 Task: Find connections with filter location Oberhausen with filter topic #Investingwith filter profile language Potuguese with filter current company Medline Industries, LP with filter school Kaziranga University with filter industry Sheet Music Publishing with filter service category Wealth Management with filter keywords title C-Level or C-Suite.
Action: Mouse moved to (504, 84)
Screenshot: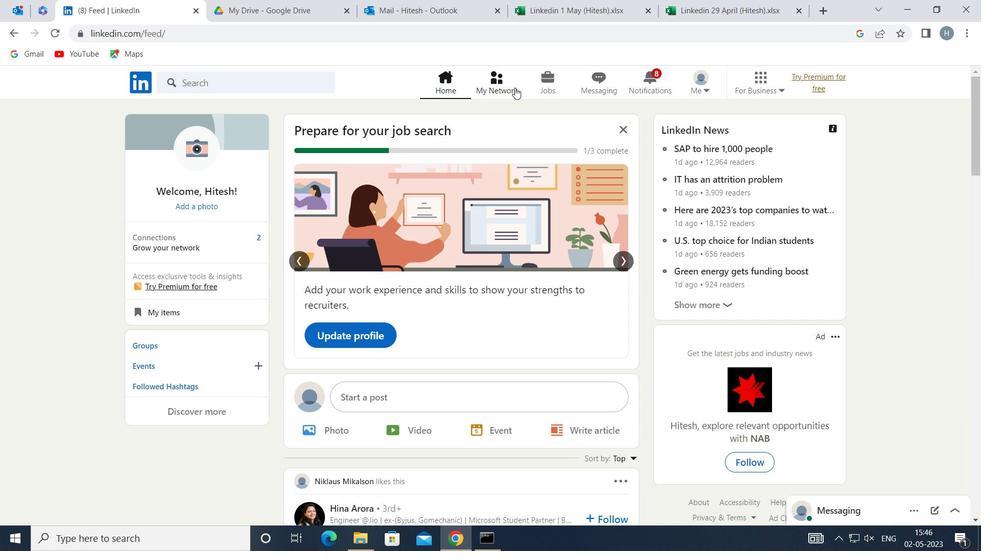
Action: Mouse pressed left at (504, 84)
Screenshot: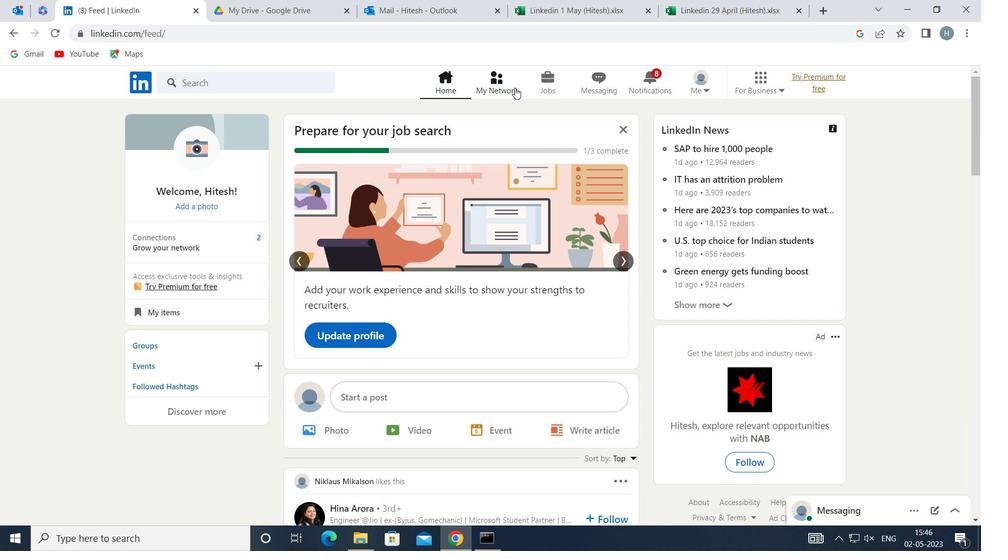 
Action: Mouse moved to (292, 150)
Screenshot: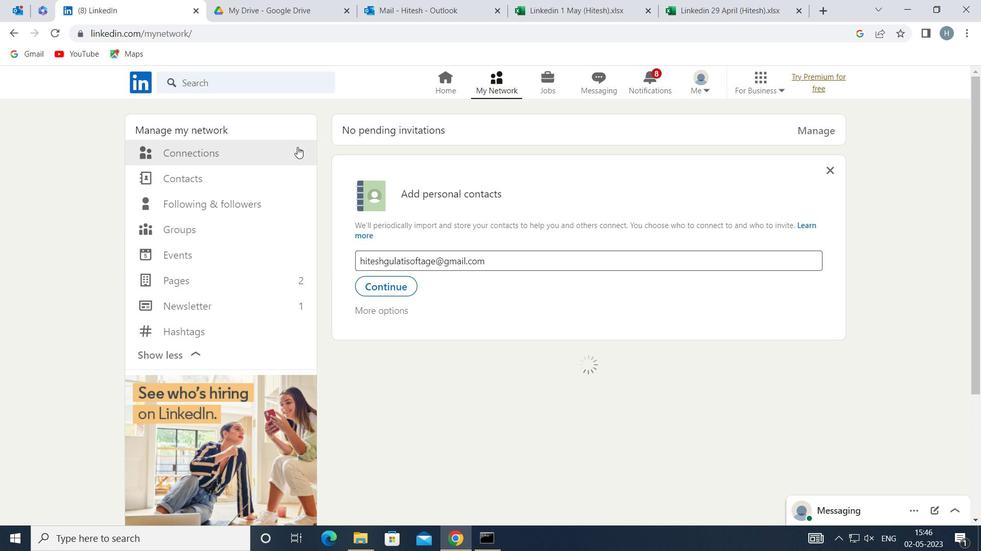 
Action: Mouse pressed left at (292, 150)
Screenshot: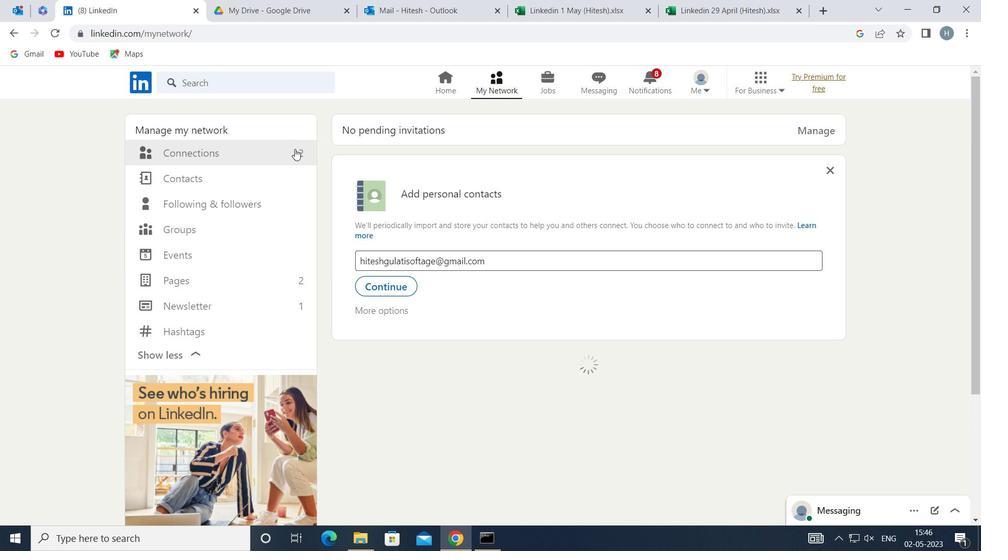 
Action: Mouse moved to (609, 152)
Screenshot: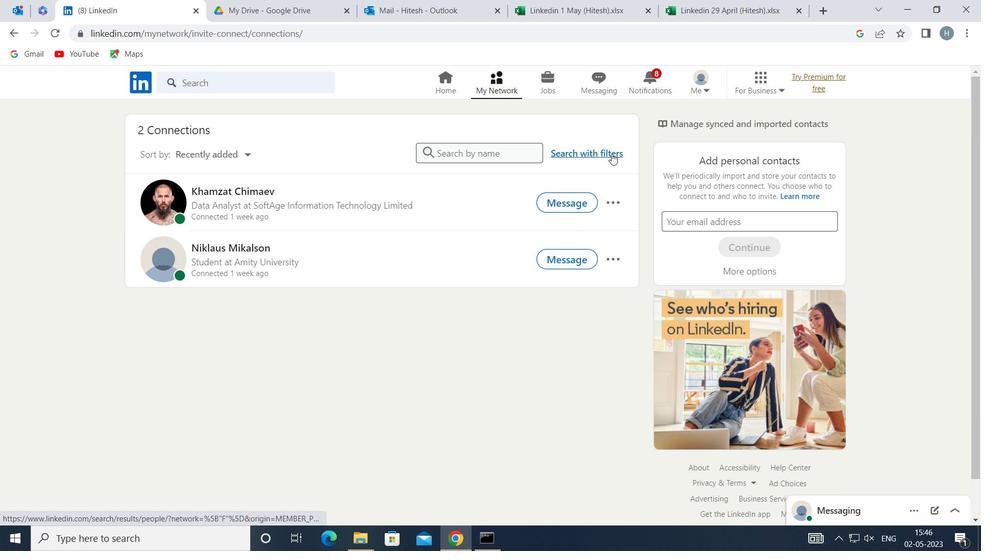 
Action: Mouse pressed left at (609, 152)
Screenshot: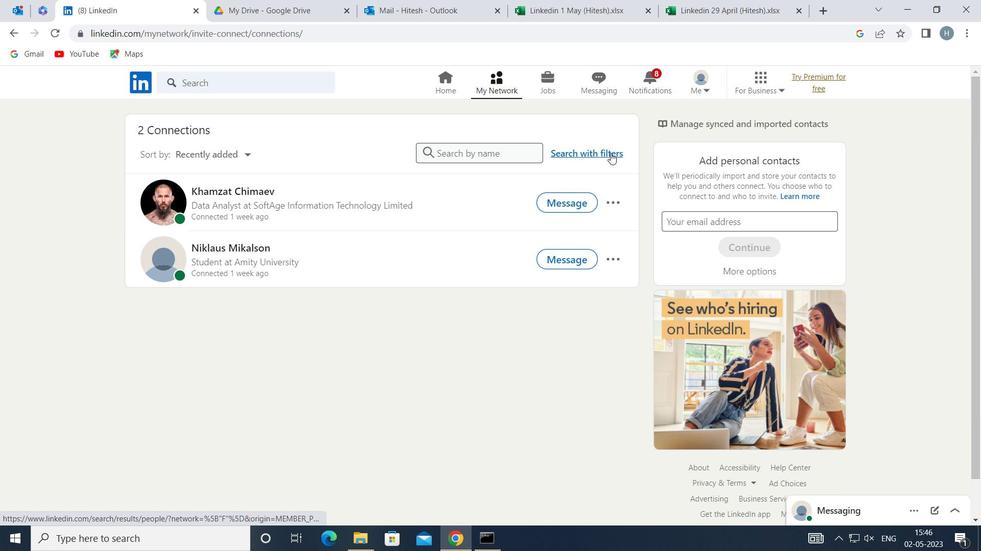 
Action: Mouse moved to (543, 119)
Screenshot: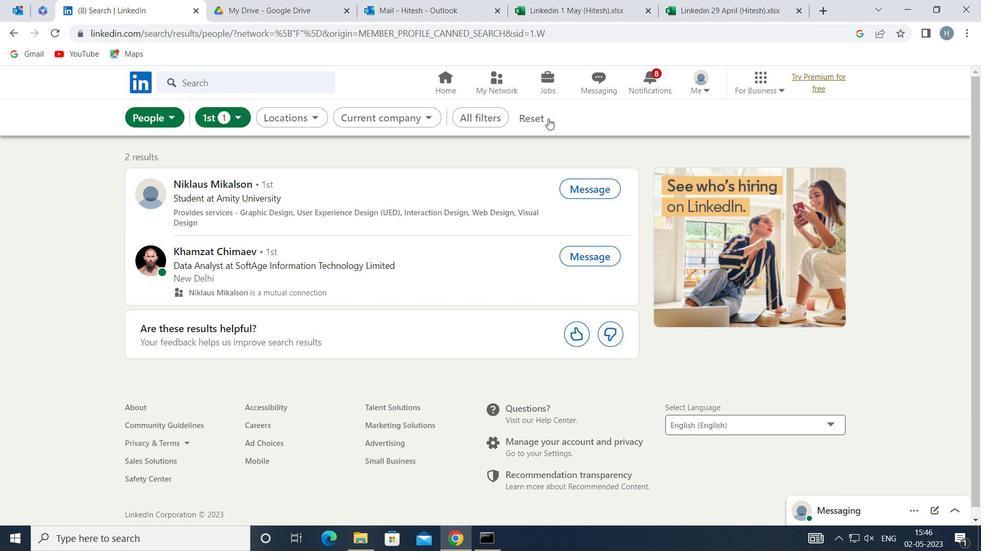 
Action: Mouse pressed left at (543, 119)
Screenshot: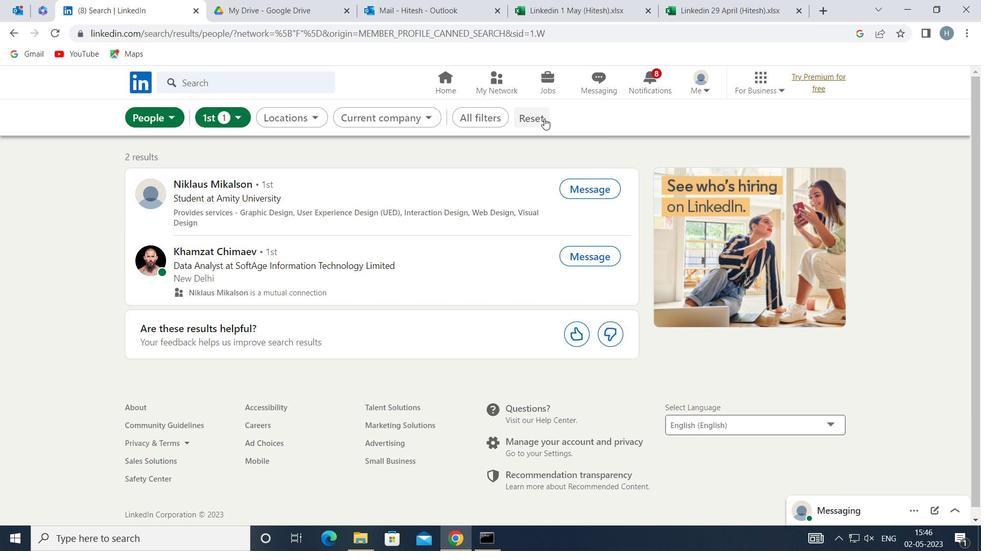 
Action: Mouse moved to (522, 115)
Screenshot: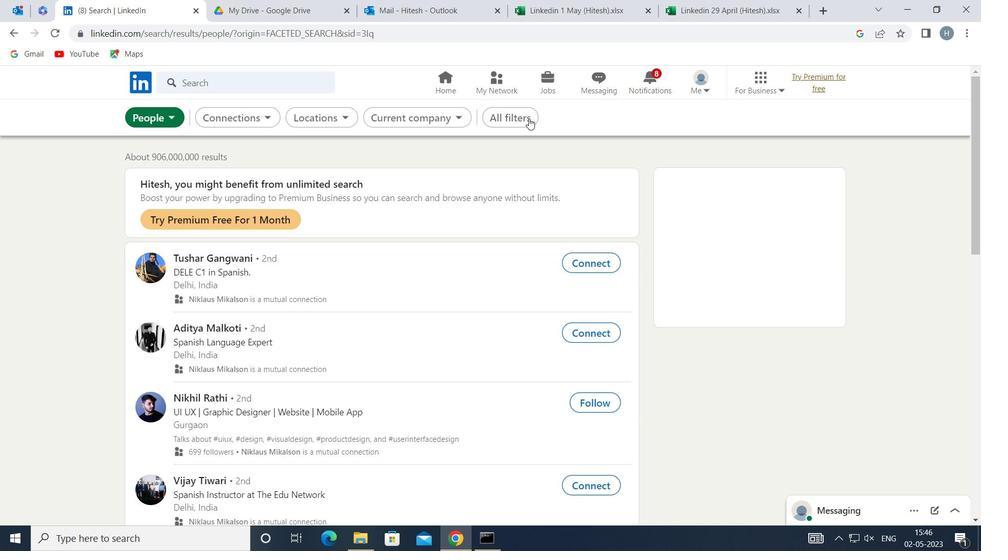 
Action: Mouse pressed left at (522, 115)
Screenshot: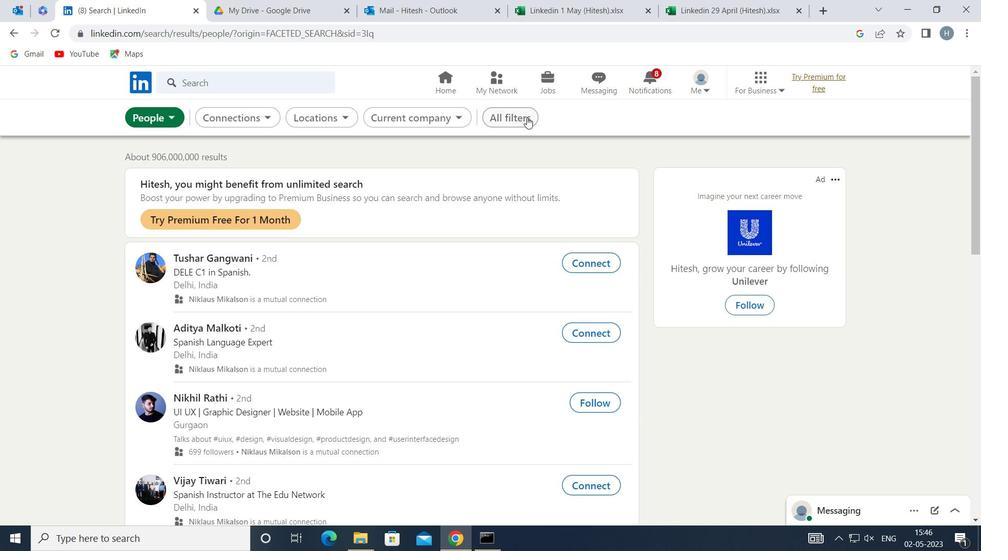 
Action: Mouse moved to (757, 218)
Screenshot: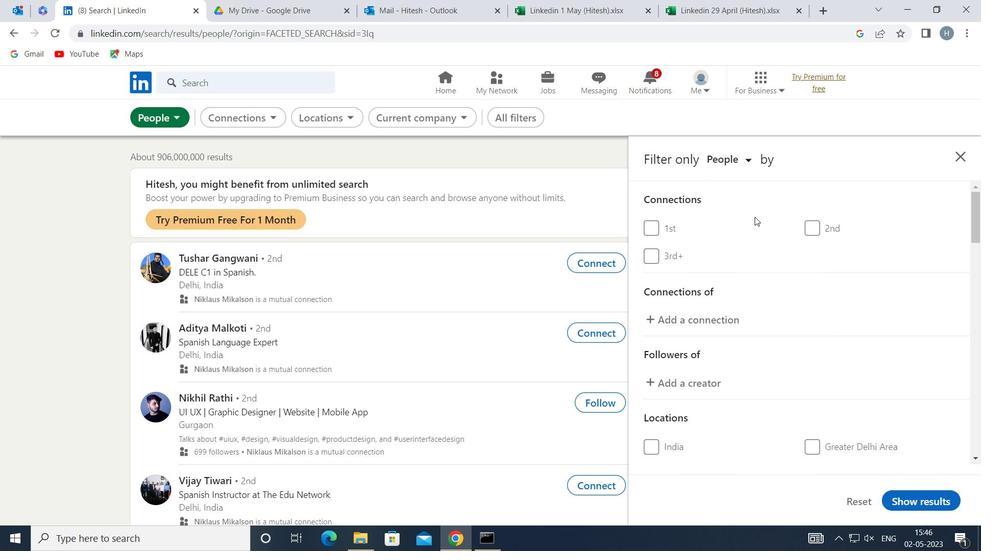 
Action: Mouse scrolled (757, 217) with delta (0, 0)
Screenshot: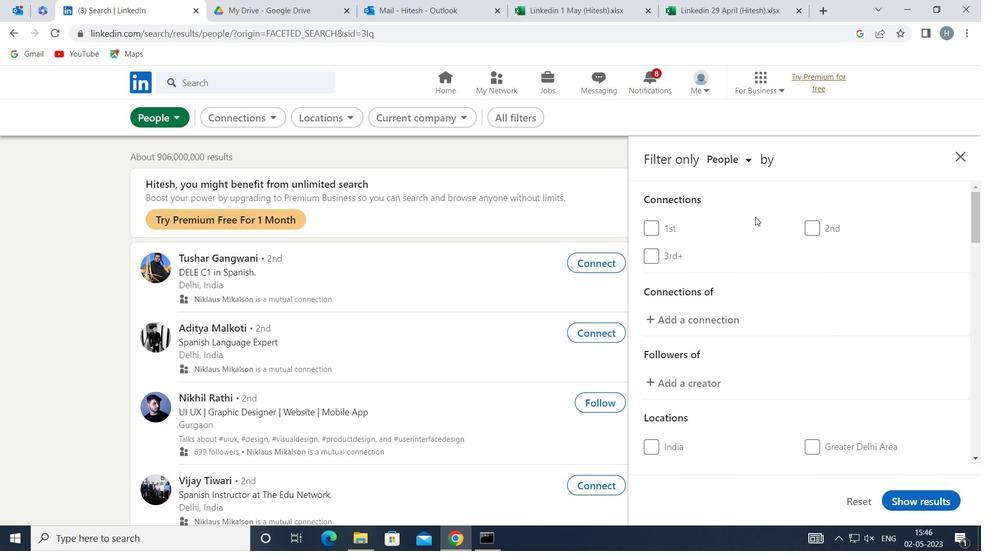 
Action: Mouse scrolled (757, 217) with delta (0, 0)
Screenshot: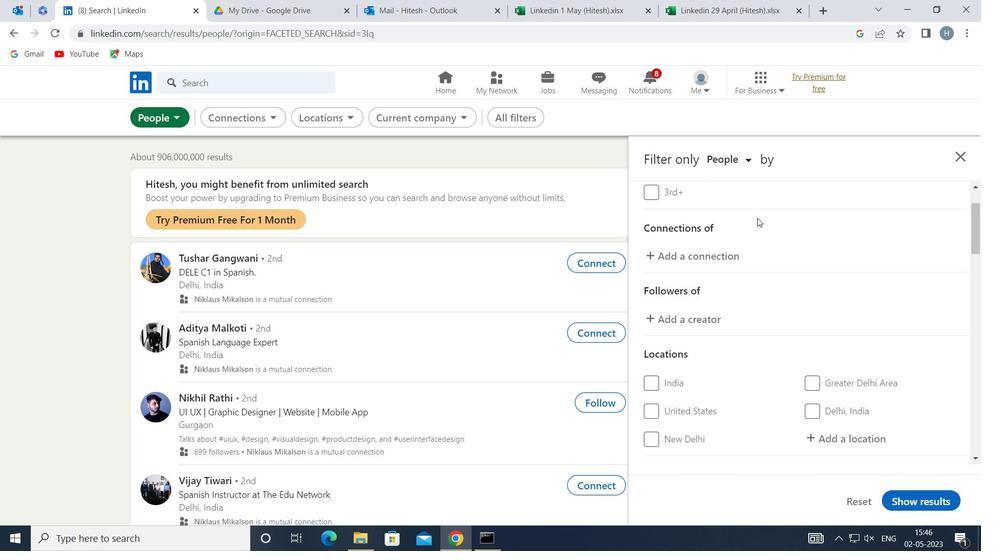 
Action: Mouse moved to (757, 220)
Screenshot: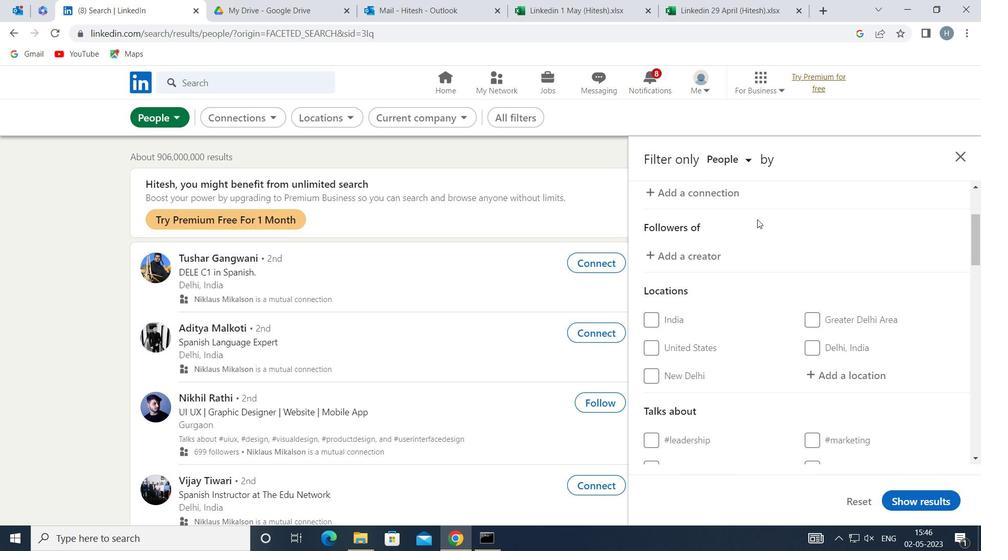 
Action: Mouse scrolled (757, 220) with delta (0, 0)
Screenshot: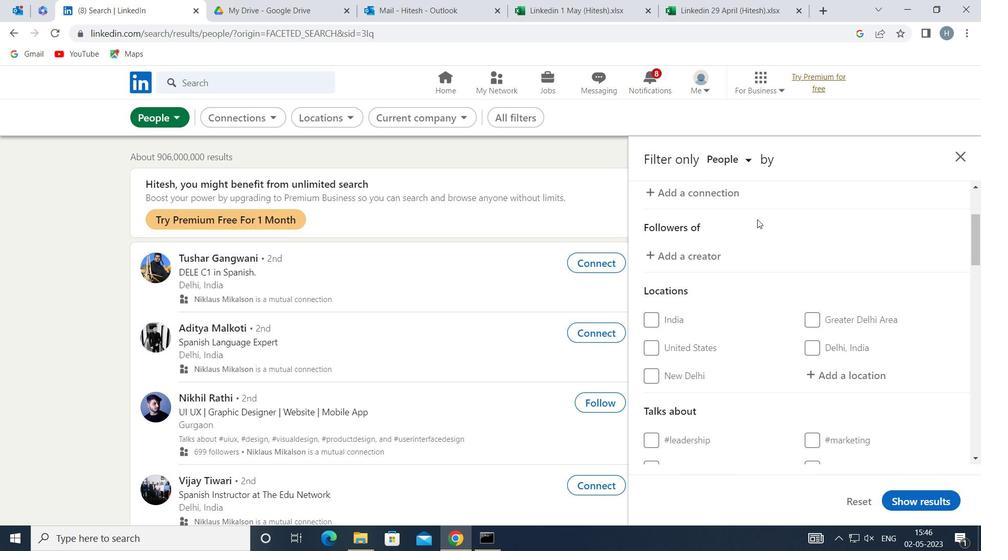 
Action: Mouse moved to (837, 313)
Screenshot: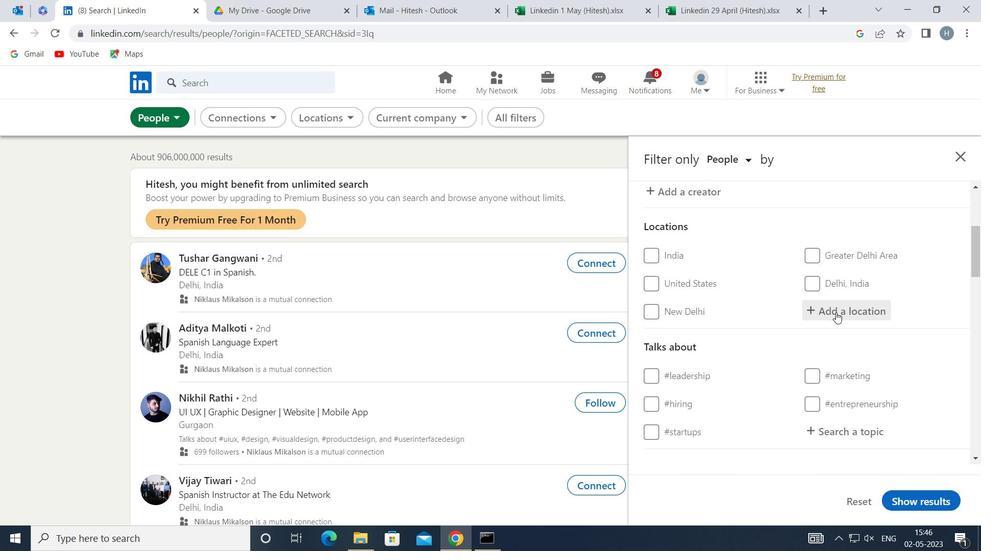 
Action: Mouse pressed left at (837, 313)
Screenshot: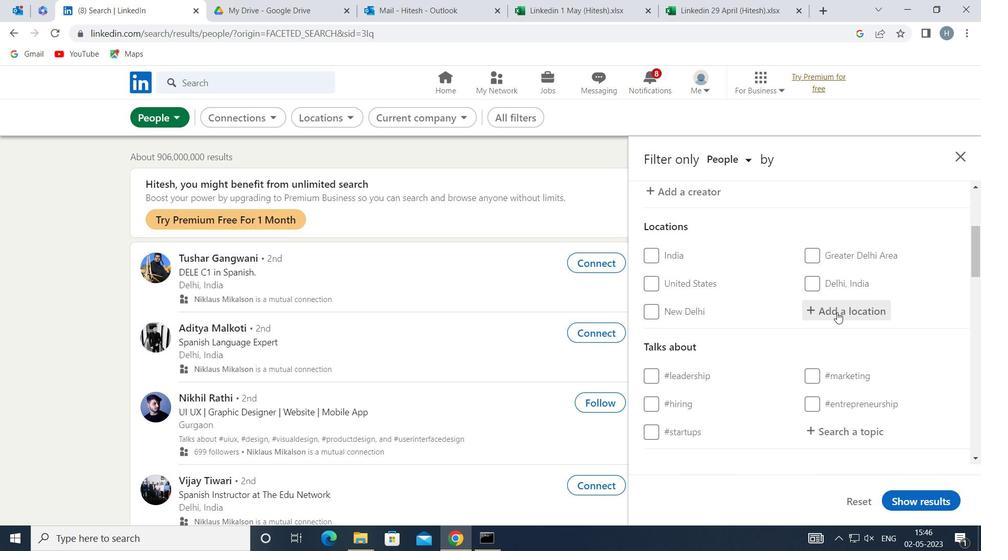 
Action: Mouse moved to (838, 313)
Screenshot: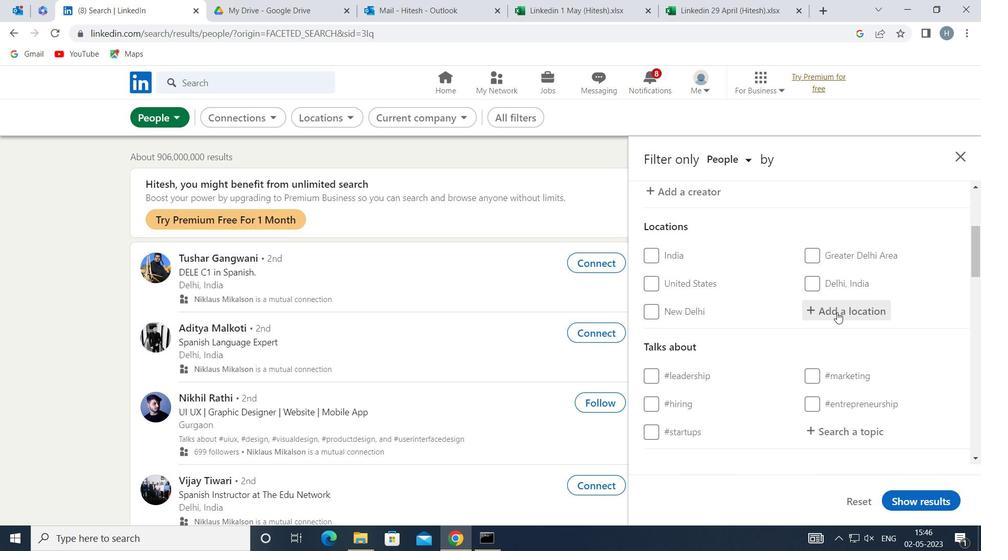 
Action: Key pressed <Key.shift>OBERHAUSEN<Key.enter>
Screenshot: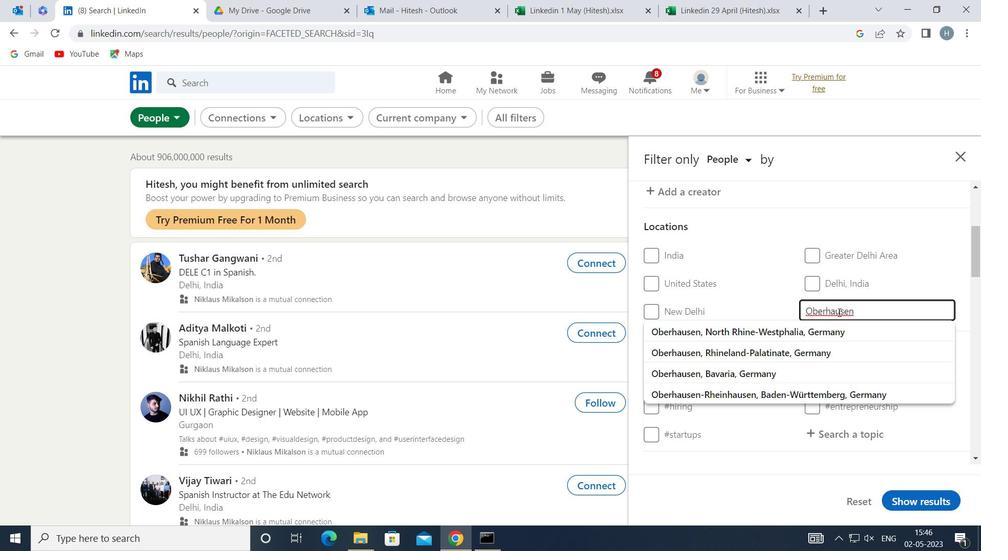 
Action: Mouse moved to (863, 333)
Screenshot: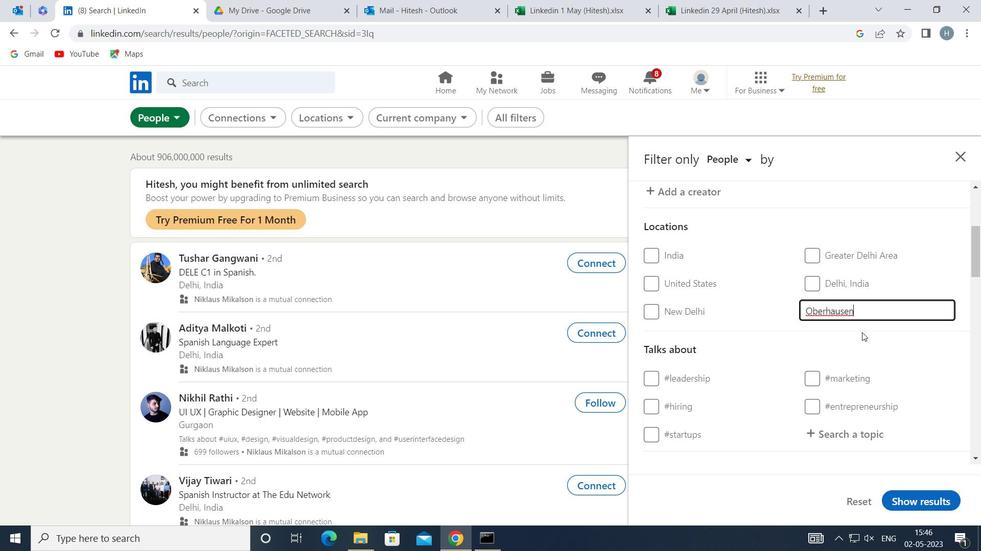 
Action: Mouse scrolled (863, 332) with delta (0, 0)
Screenshot: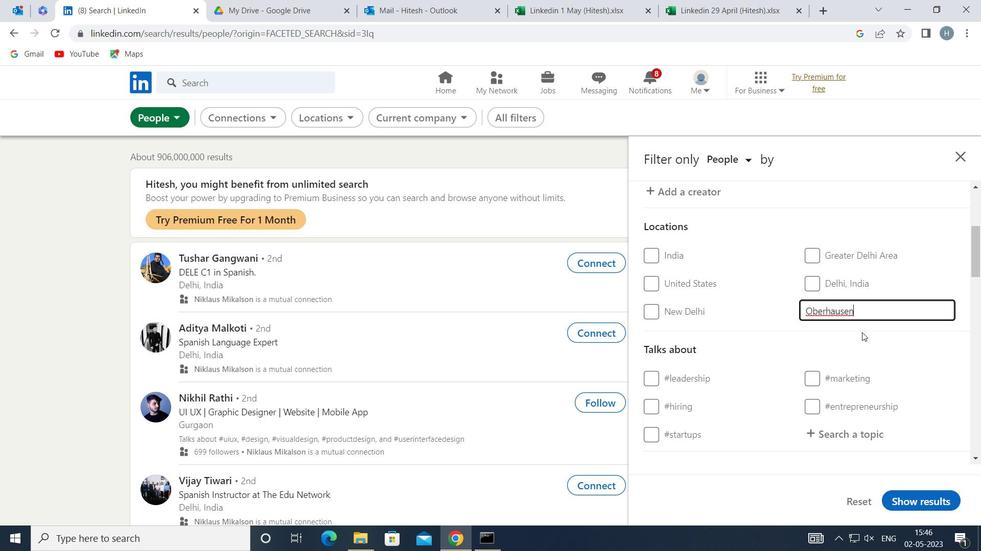 
Action: Mouse moved to (853, 367)
Screenshot: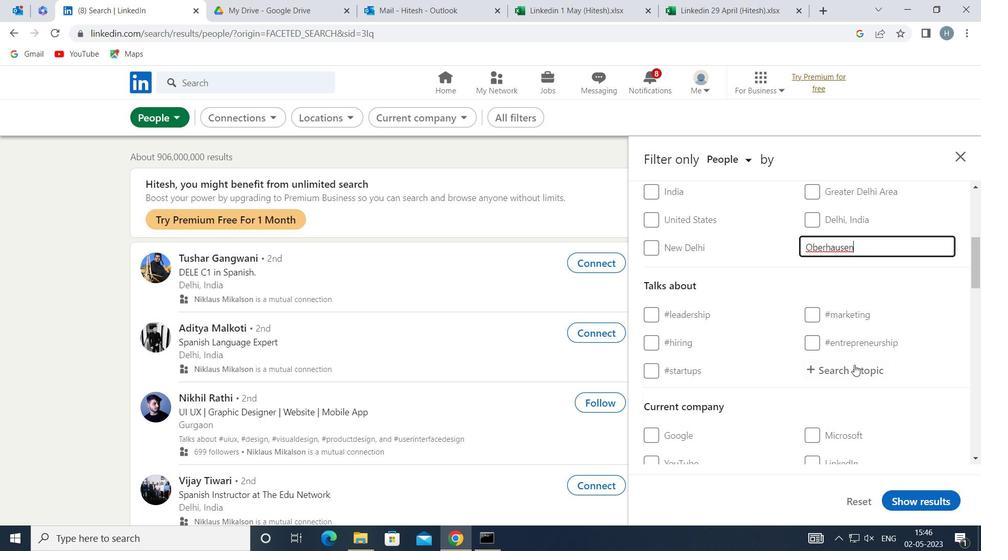 
Action: Mouse pressed left at (853, 367)
Screenshot: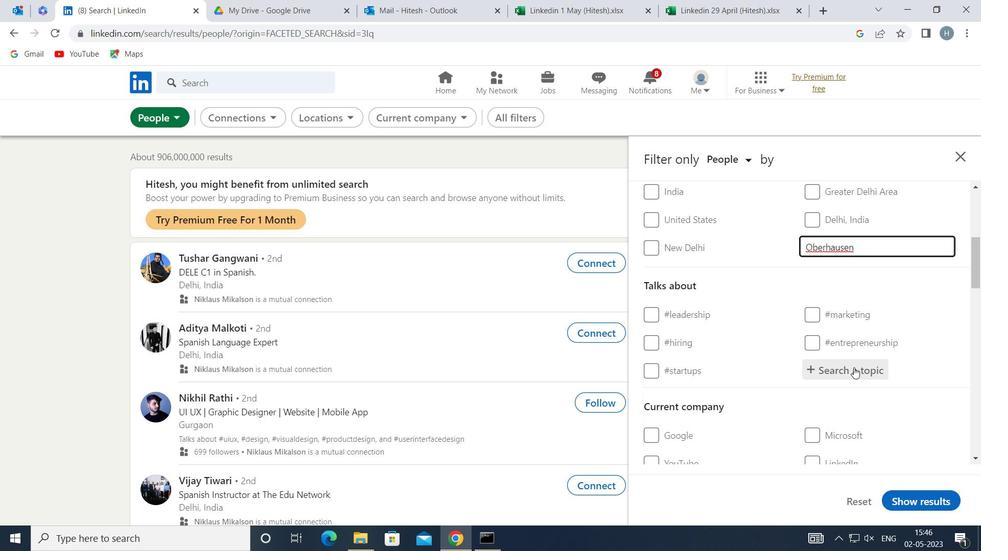 
Action: Key pressed <Key.shift>INVESTING
Screenshot: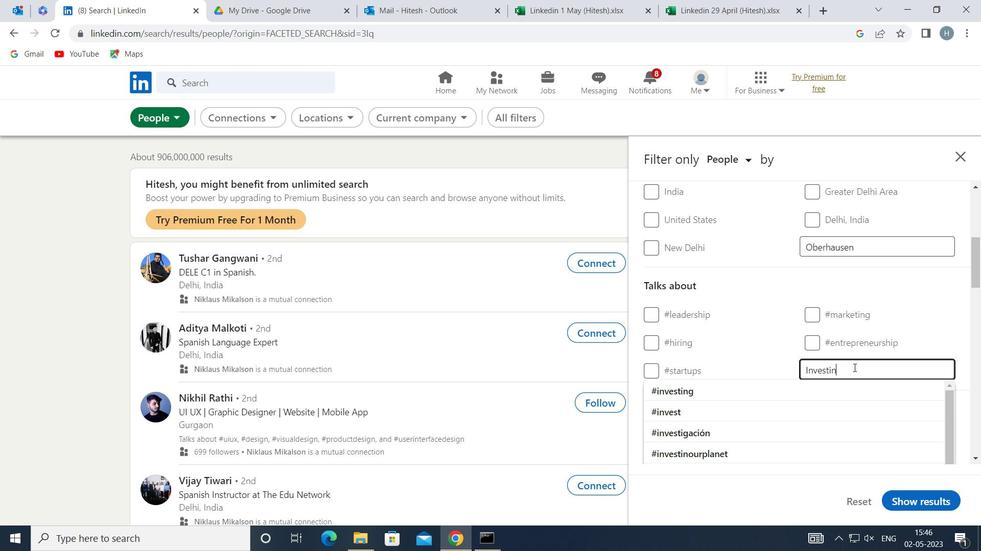 
Action: Mouse moved to (813, 391)
Screenshot: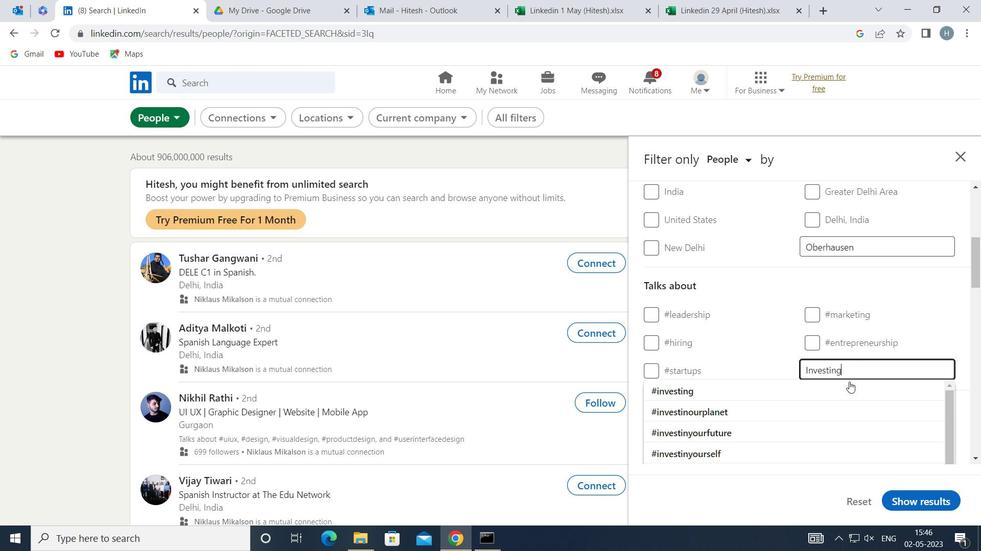 
Action: Mouse pressed left at (813, 391)
Screenshot: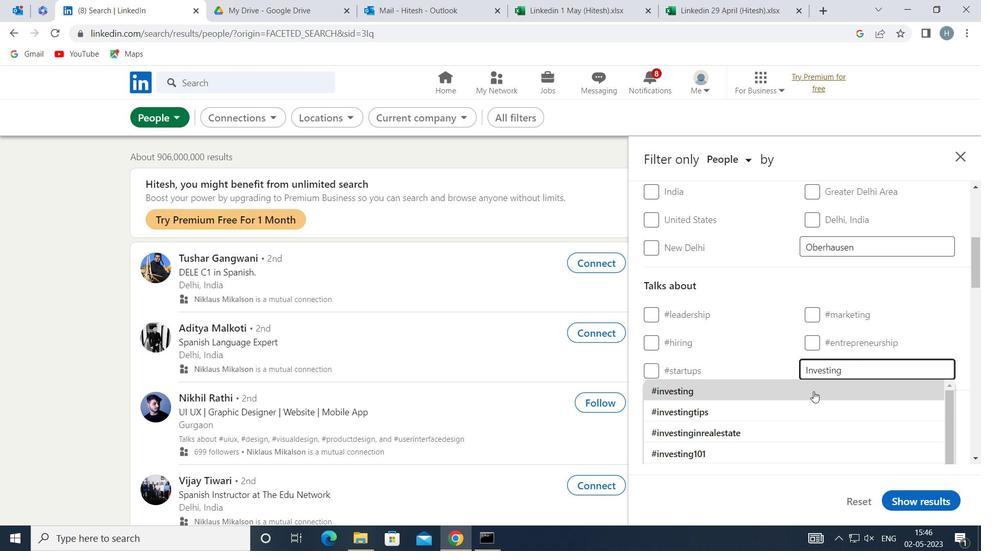 
Action: Mouse moved to (805, 383)
Screenshot: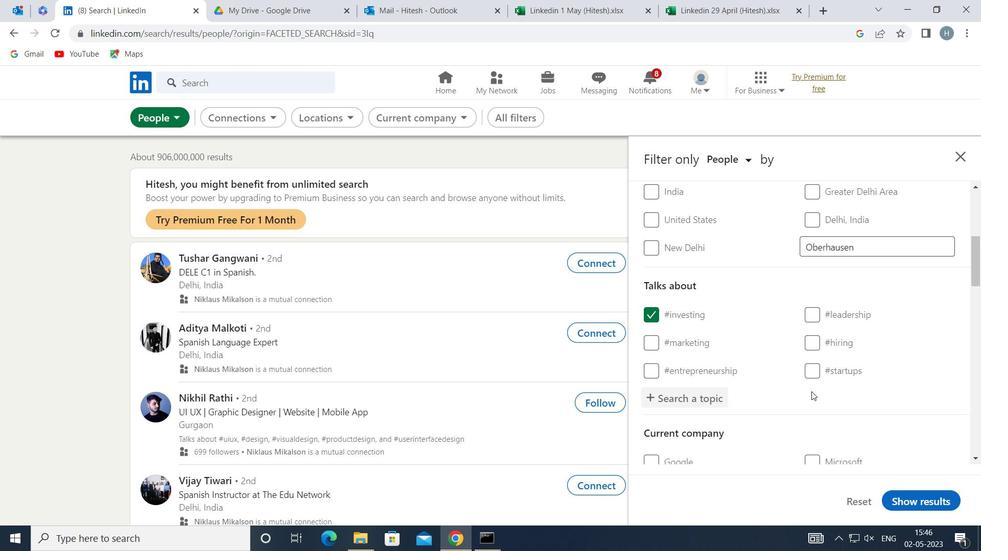 
Action: Mouse scrolled (805, 382) with delta (0, 0)
Screenshot: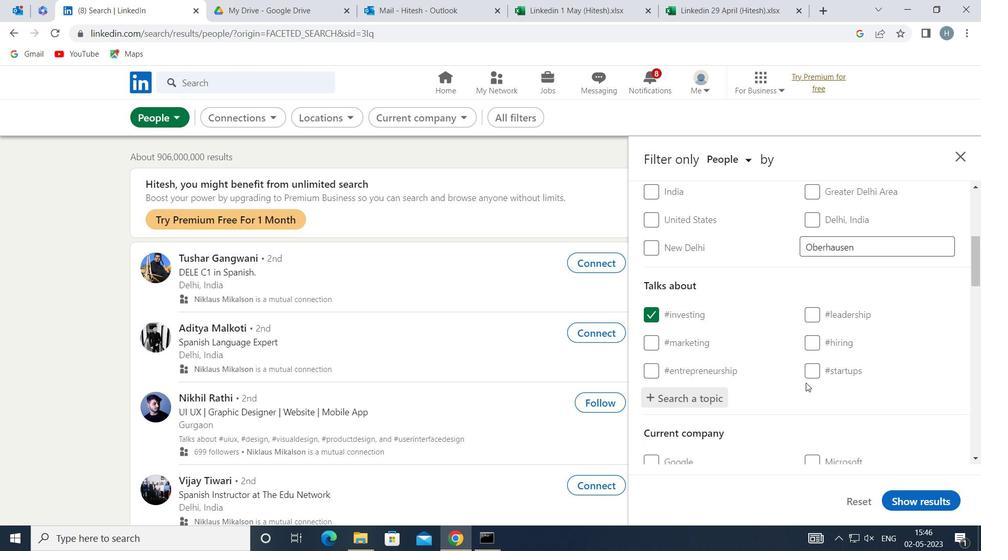 
Action: Mouse moved to (805, 383)
Screenshot: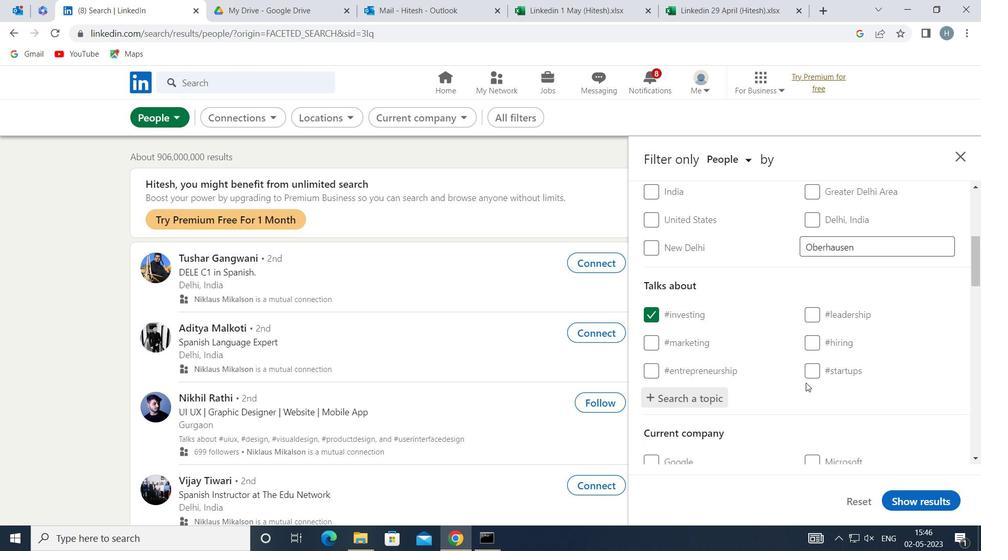 
Action: Mouse scrolled (805, 382) with delta (0, 0)
Screenshot: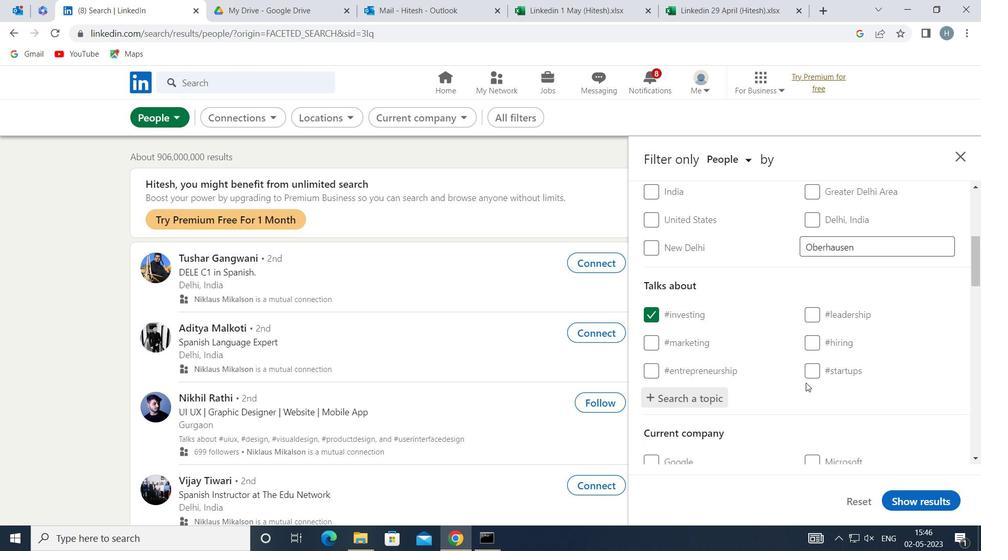 
Action: Mouse moved to (806, 370)
Screenshot: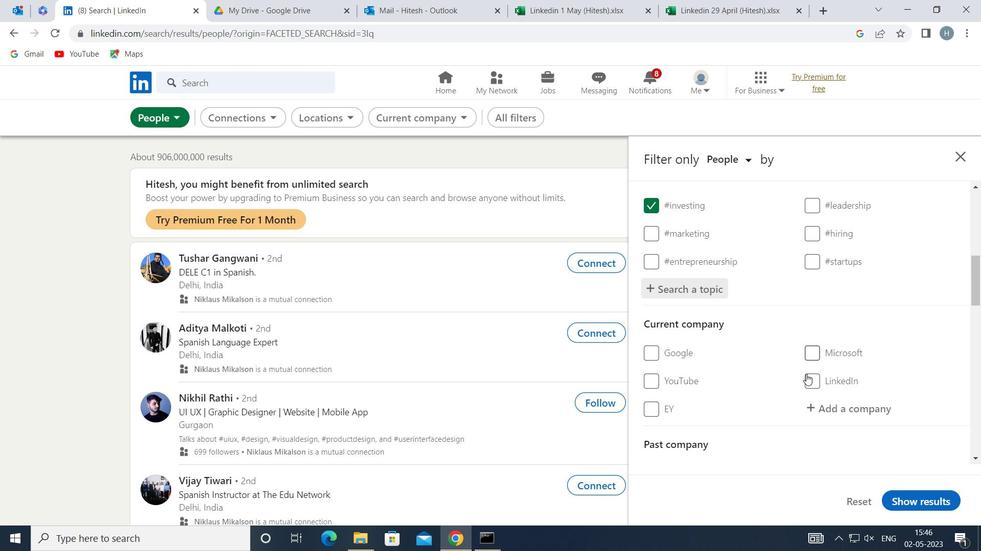 
Action: Mouse scrolled (806, 370) with delta (0, 0)
Screenshot: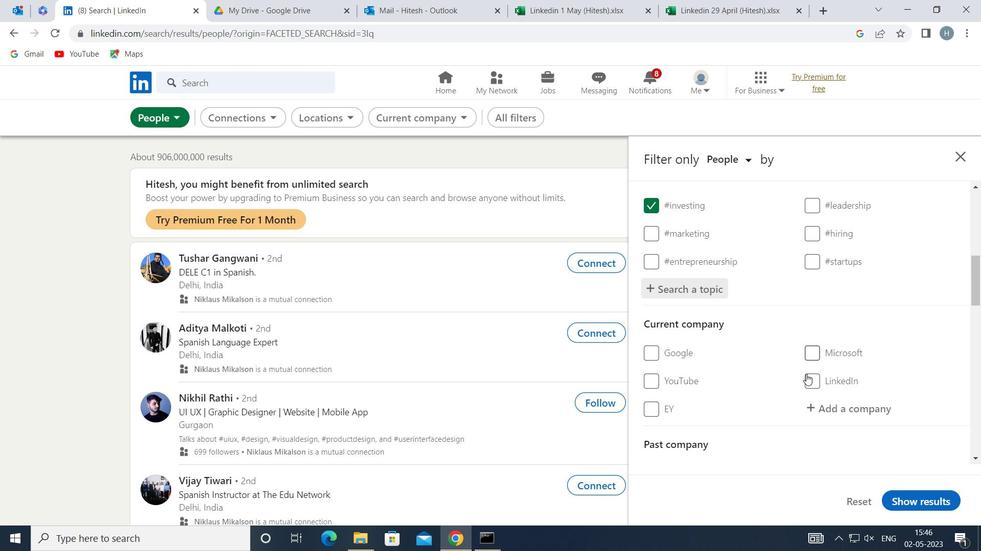 
Action: Mouse moved to (804, 366)
Screenshot: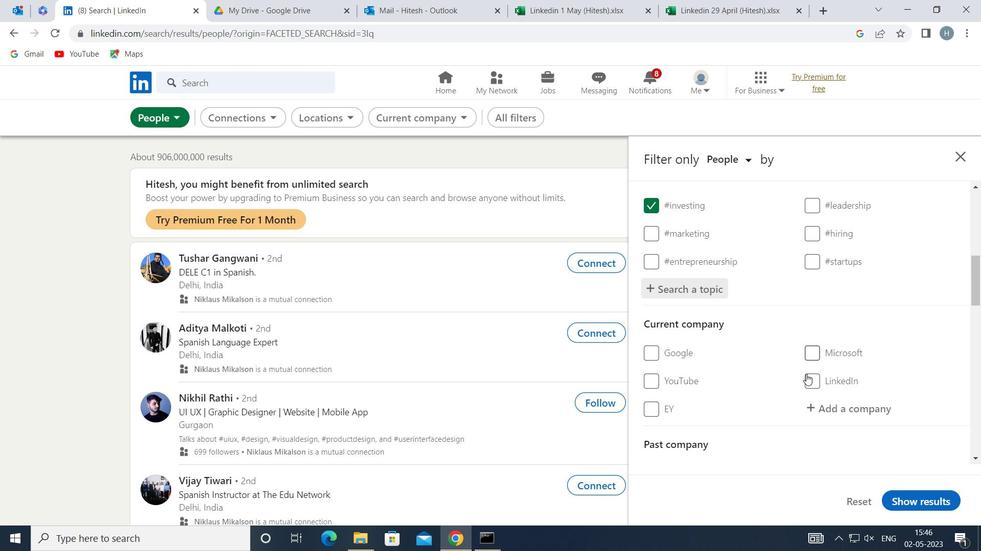 
Action: Mouse scrolled (804, 366) with delta (0, 0)
Screenshot: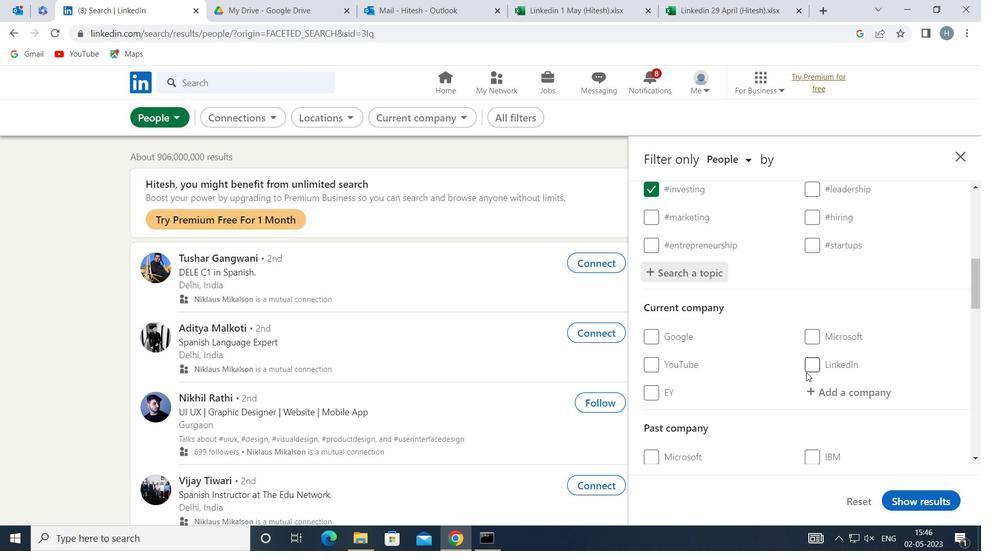 
Action: Mouse moved to (787, 360)
Screenshot: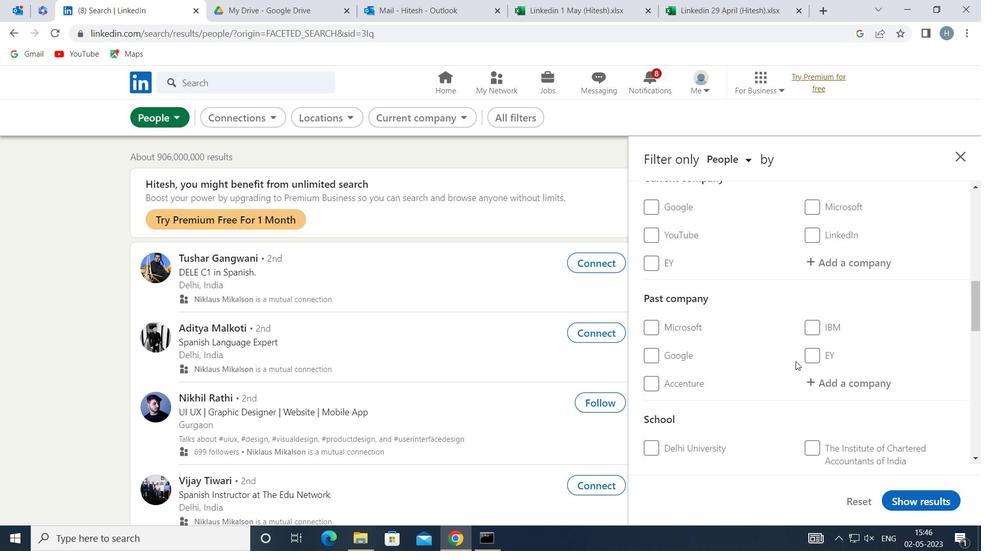 
Action: Mouse scrolled (787, 359) with delta (0, 0)
Screenshot: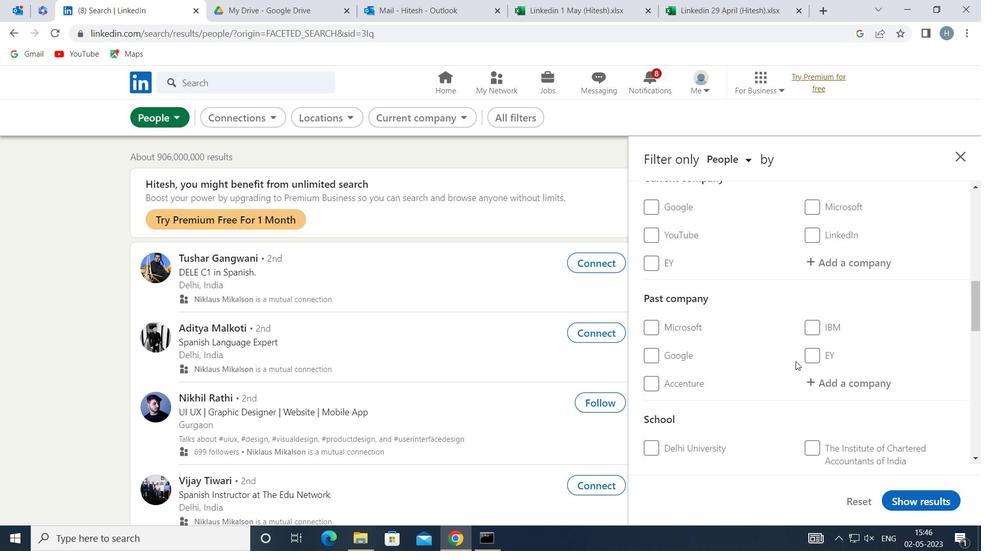 
Action: Mouse moved to (785, 360)
Screenshot: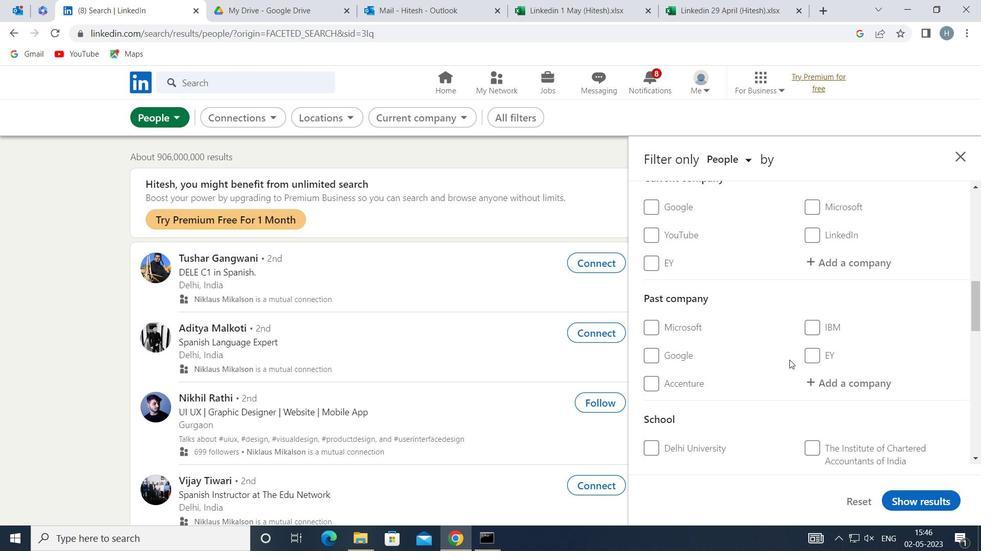 
Action: Mouse scrolled (785, 359) with delta (0, 0)
Screenshot: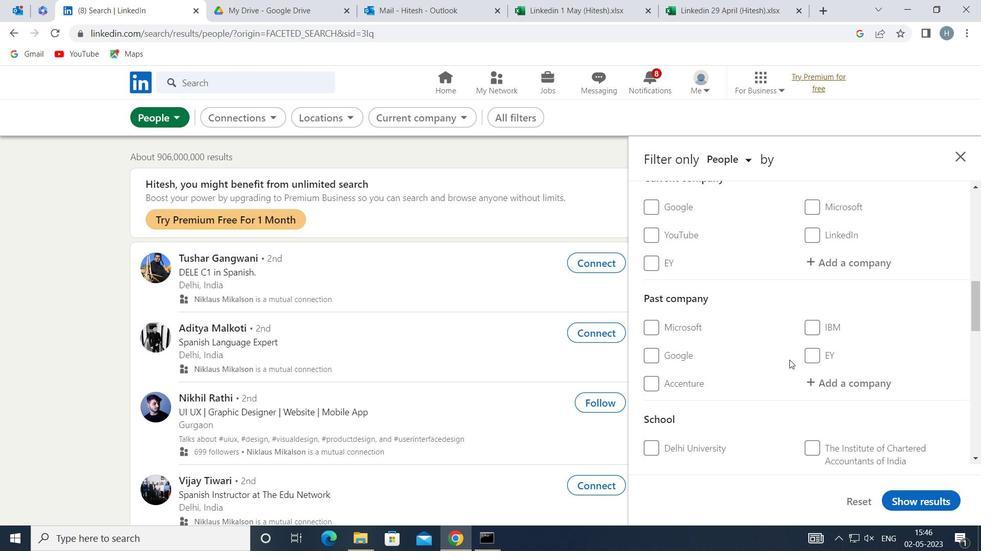 
Action: Mouse moved to (785, 360)
Screenshot: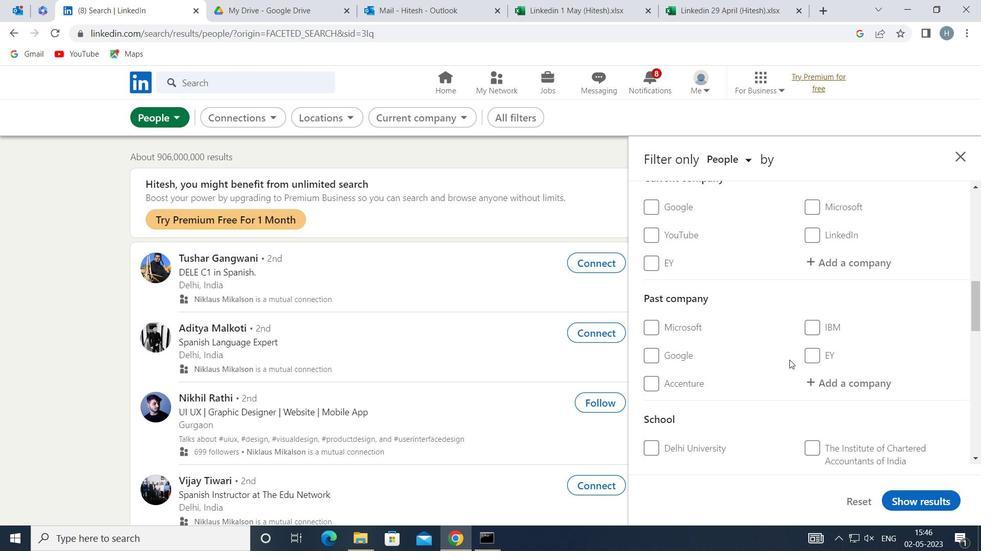 
Action: Mouse scrolled (785, 360) with delta (0, 0)
Screenshot: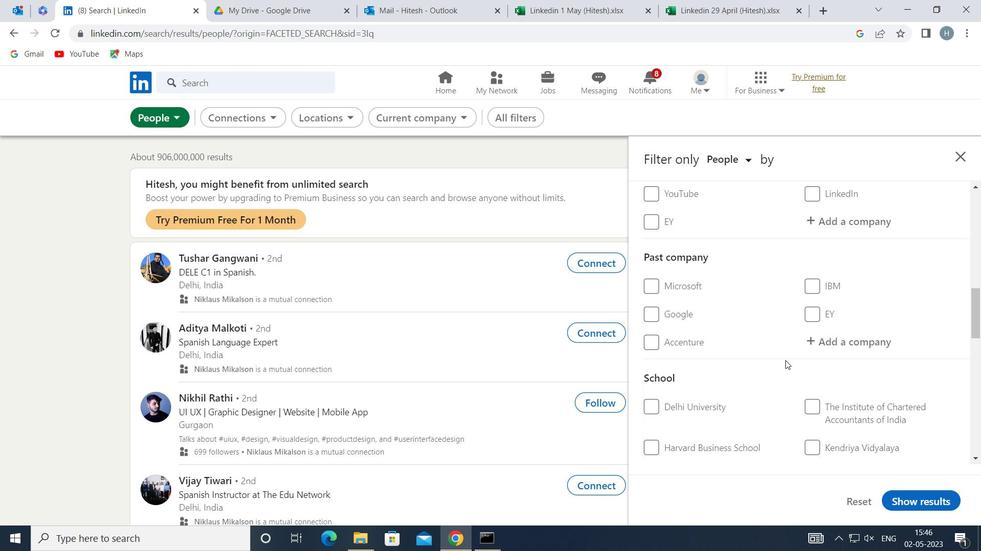 
Action: Mouse moved to (785, 366)
Screenshot: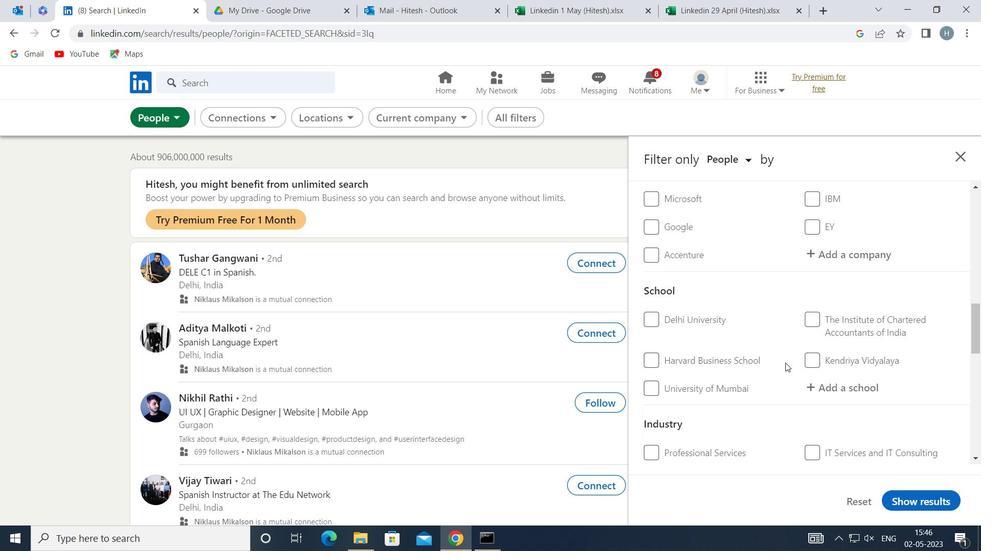 
Action: Mouse scrolled (785, 365) with delta (0, 0)
Screenshot: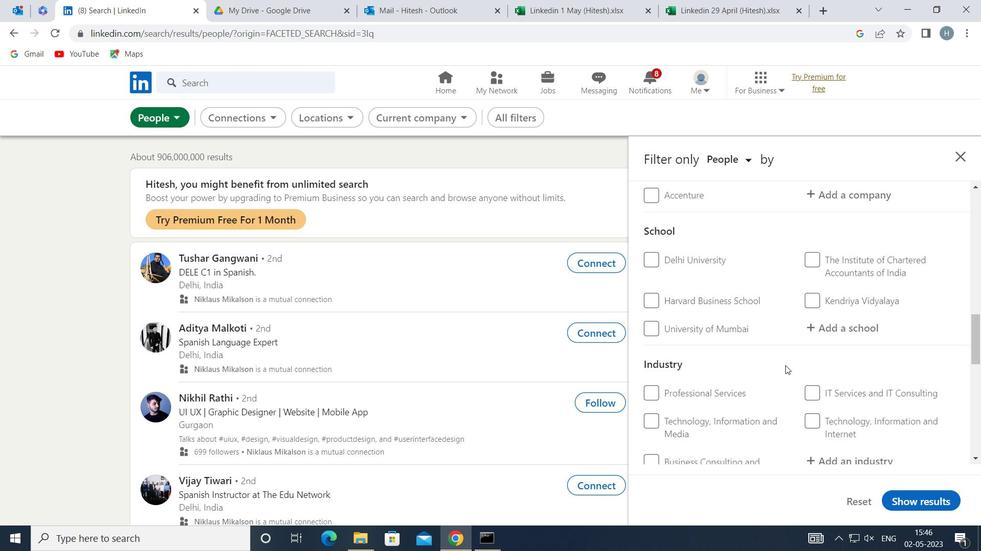 
Action: Mouse scrolled (785, 365) with delta (0, 0)
Screenshot: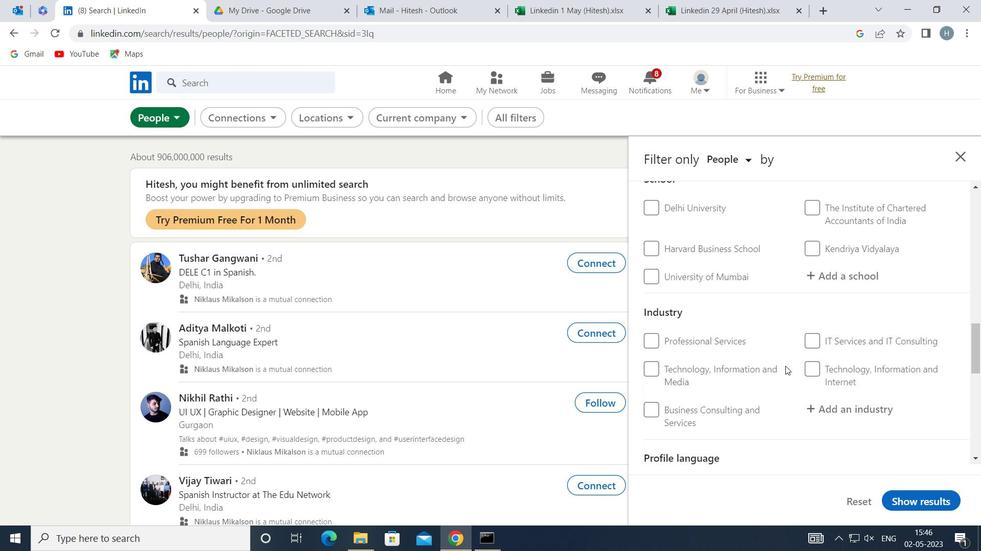 
Action: Mouse moved to (796, 368)
Screenshot: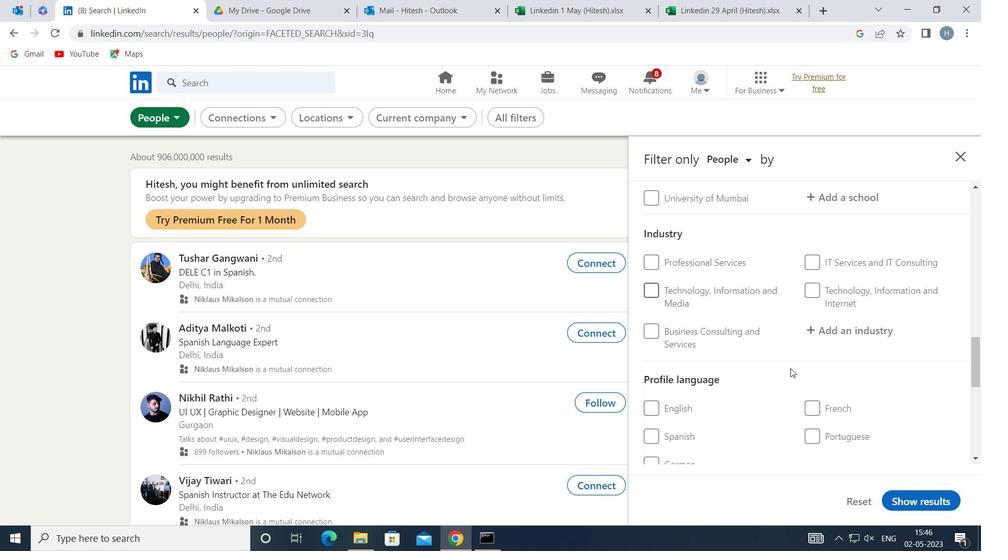 
Action: Mouse scrolled (796, 368) with delta (0, 0)
Screenshot: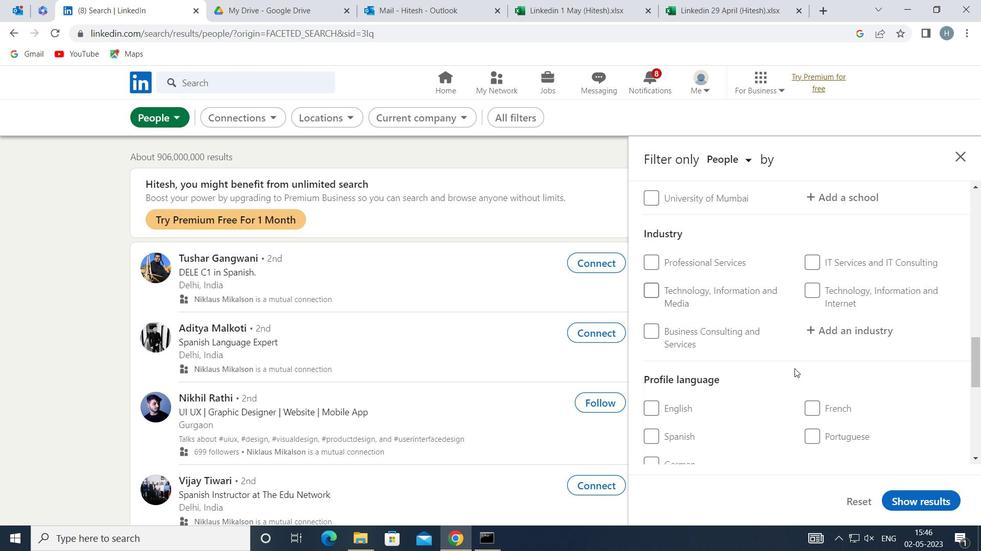 
Action: Mouse moved to (825, 377)
Screenshot: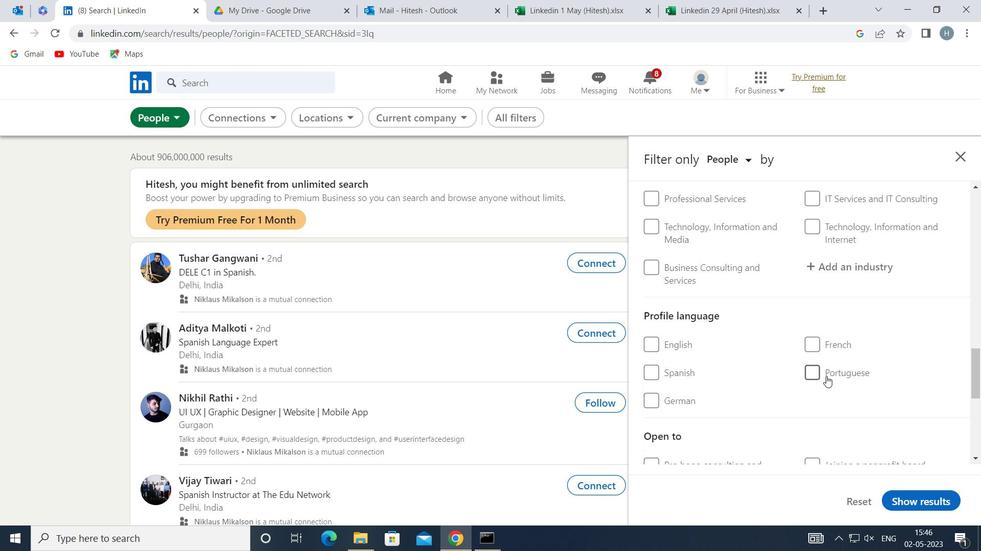 
Action: Mouse pressed left at (825, 377)
Screenshot: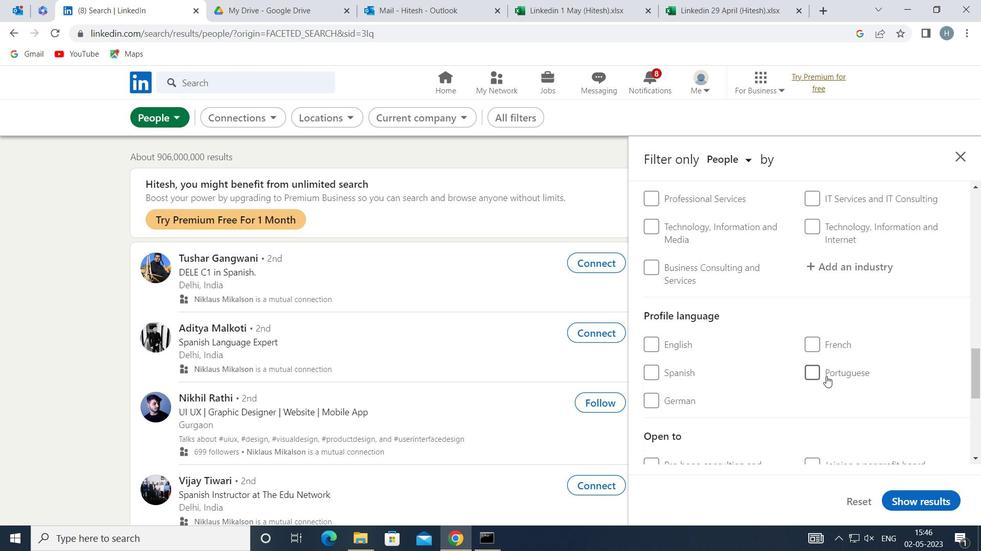 
Action: Mouse moved to (775, 366)
Screenshot: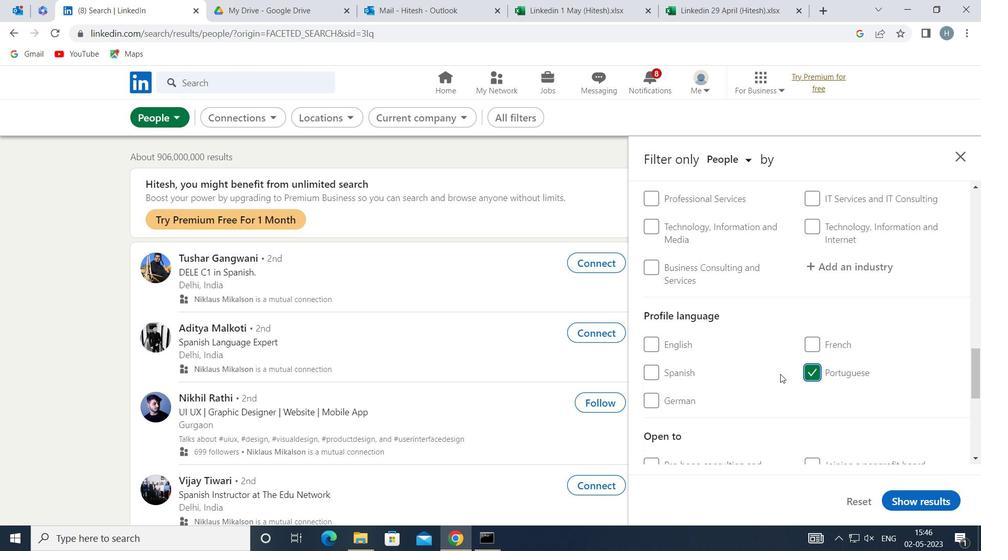 
Action: Mouse scrolled (775, 367) with delta (0, 0)
Screenshot: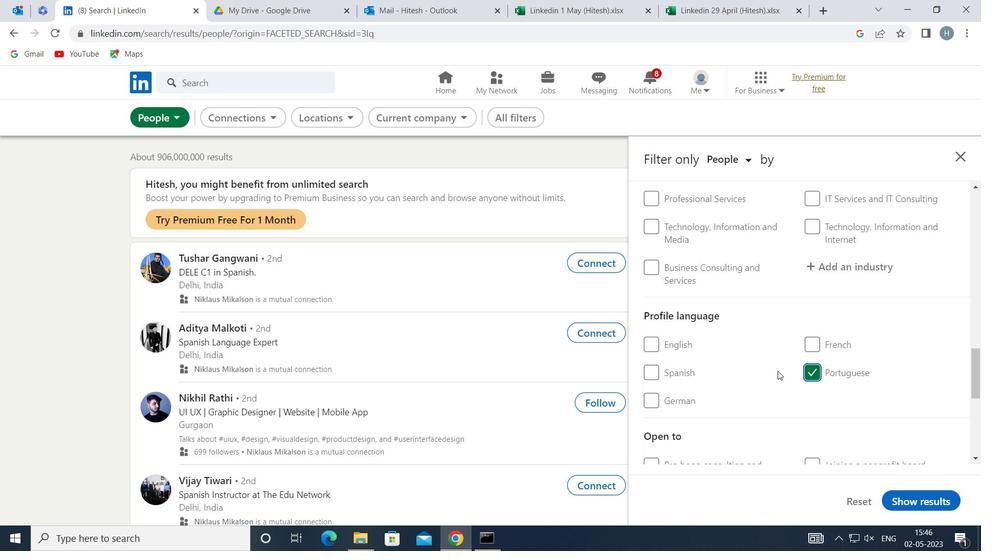 
Action: Mouse moved to (774, 366)
Screenshot: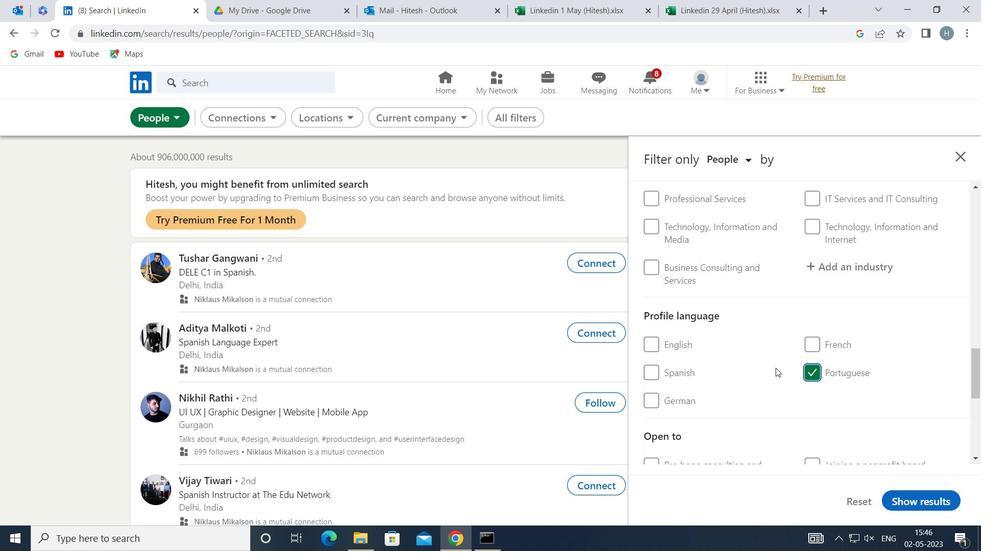 
Action: Mouse scrolled (774, 367) with delta (0, 0)
Screenshot: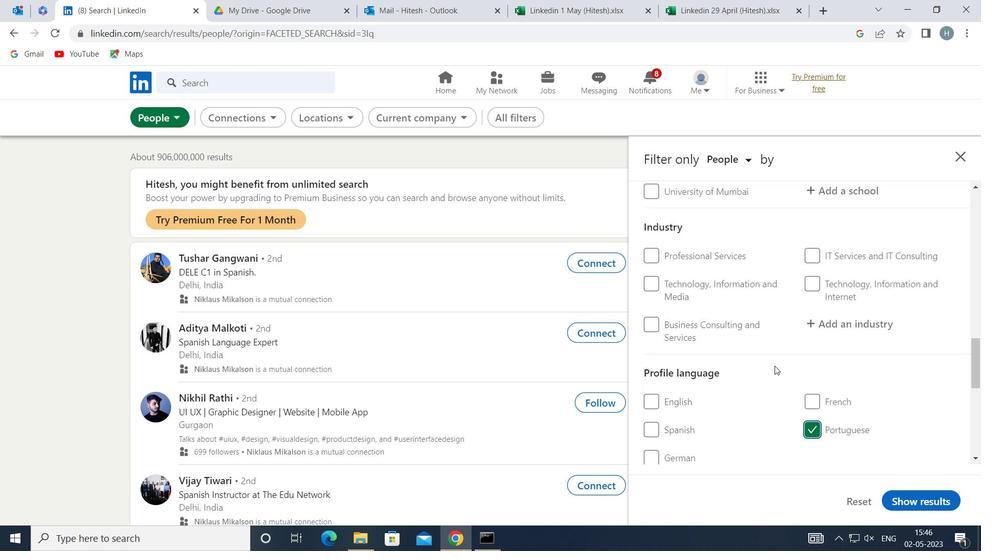 
Action: Mouse scrolled (774, 367) with delta (0, 0)
Screenshot: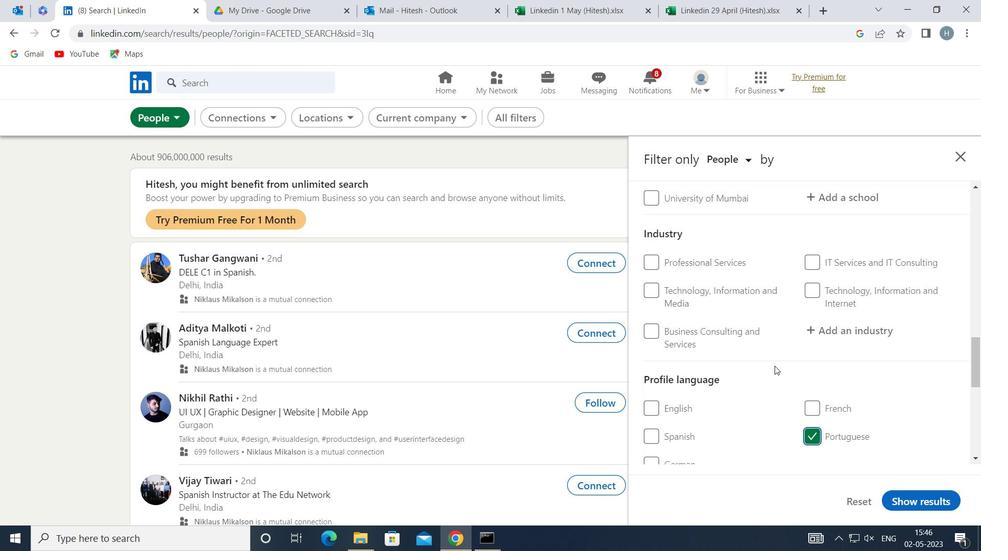 
Action: Mouse scrolled (774, 367) with delta (0, 0)
Screenshot: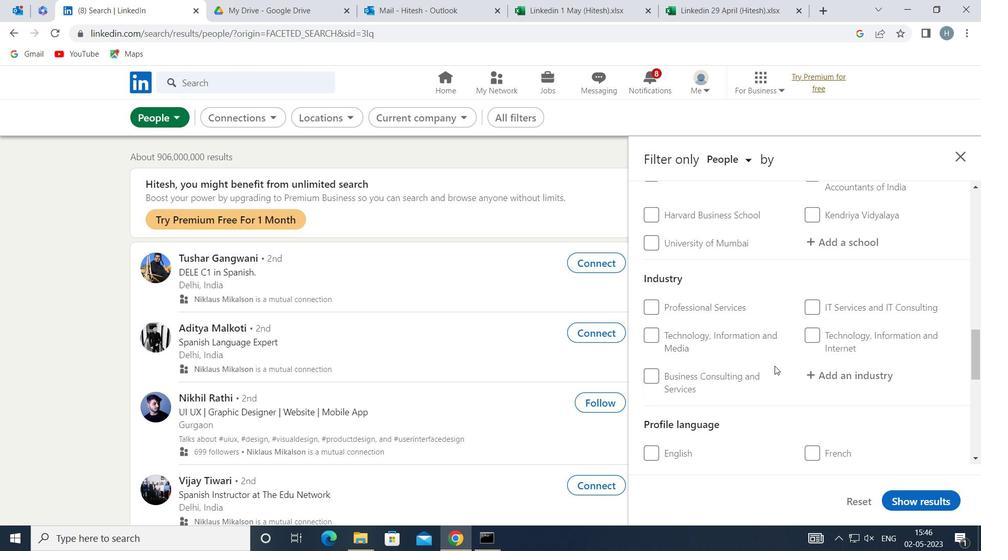 
Action: Mouse scrolled (774, 367) with delta (0, 0)
Screenshot: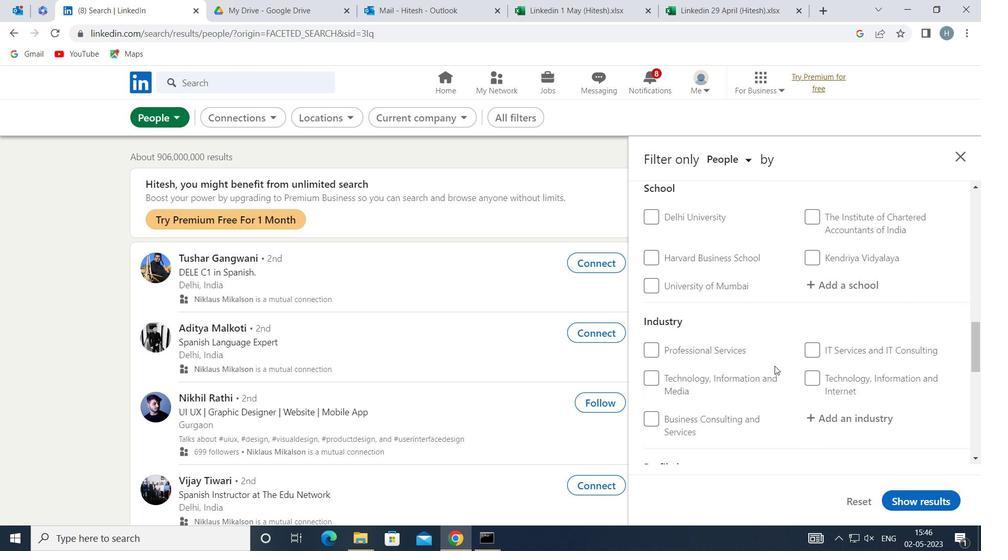 
Action: Mouse moved to (773, 371)
Screenshot: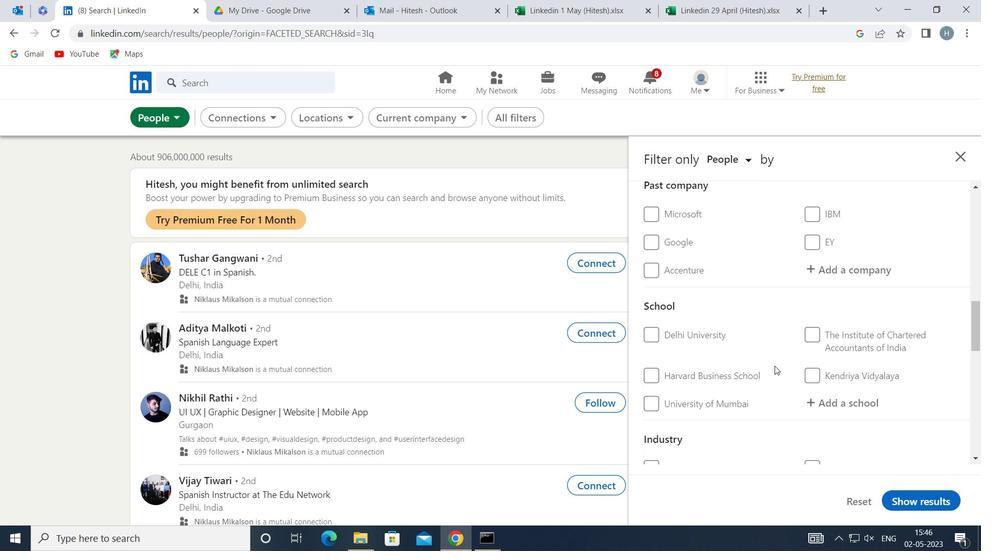 
Action: Mouse scrolled (773, 372) with delta (0, 0)
Screenshot: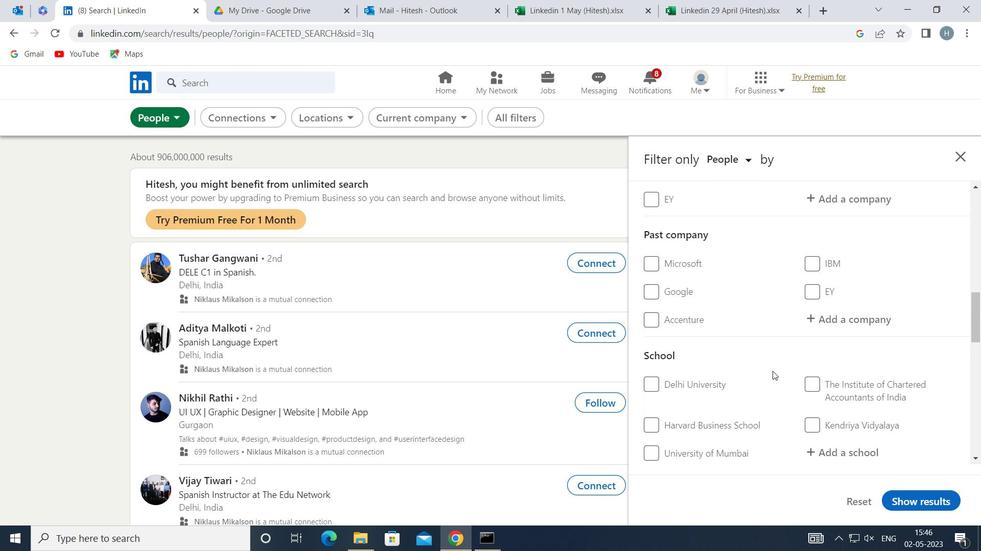 
Action: Mouse moved to (770, 366)
Screenshot: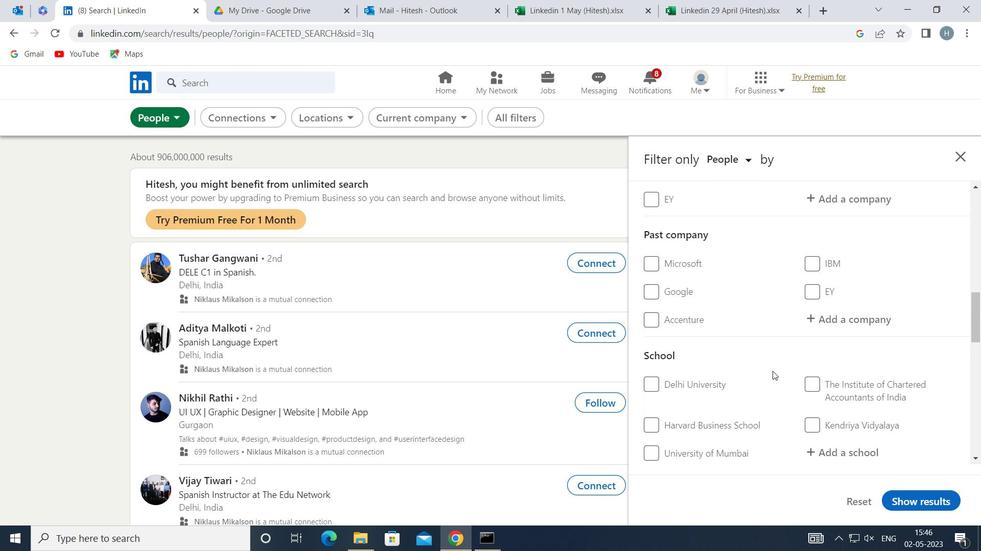 
Action: Mouse scrolled (770, 366) with delta (0, 0)
Screenshot: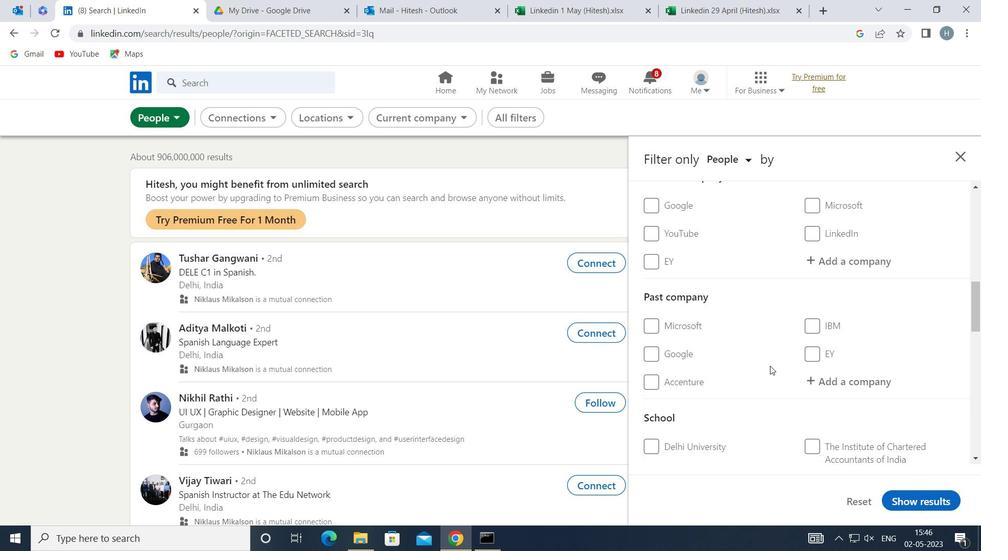 
Action: Mouse scrolled (770, 366) with delta (0, 0)
Screenshot: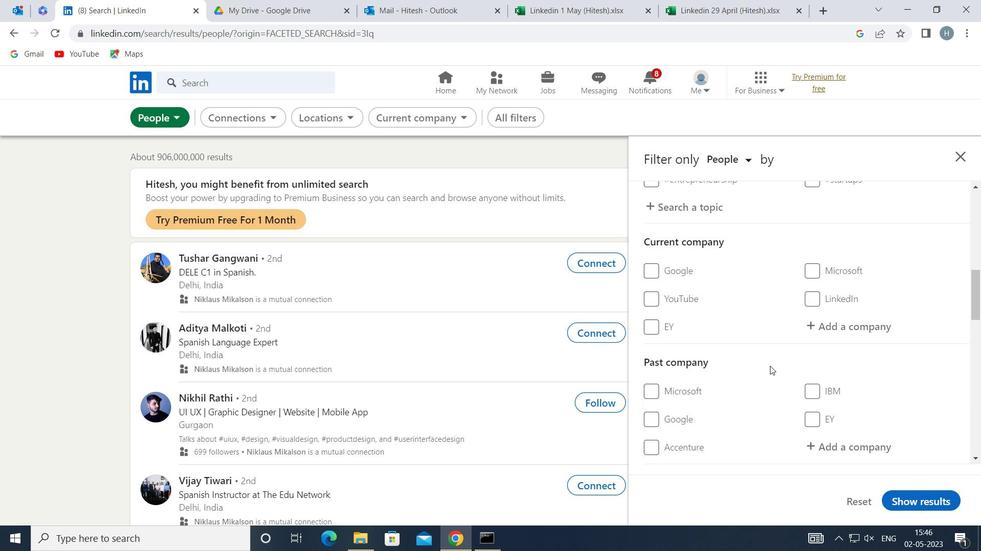 
Action: Mouse moved to (841, 383)
Screenshot: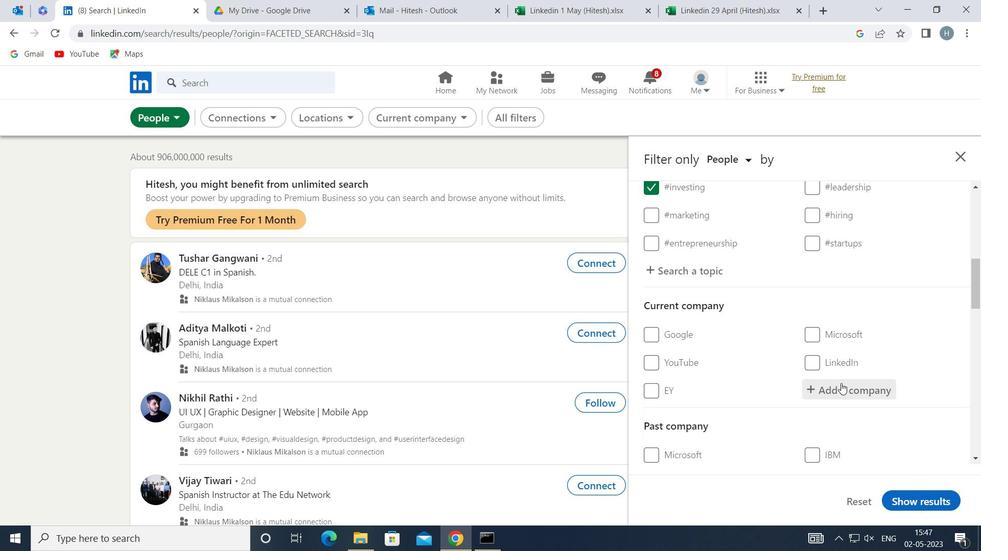 
Action: Mouse pressed left at (841, 383)
Screenshot: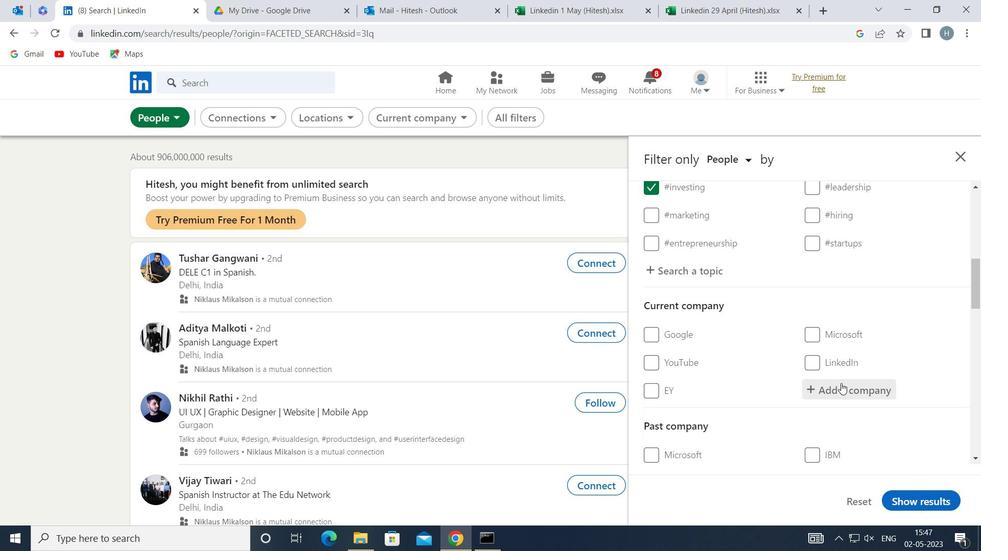 
Action: Mouse moved to (838, 377)
Screenshot: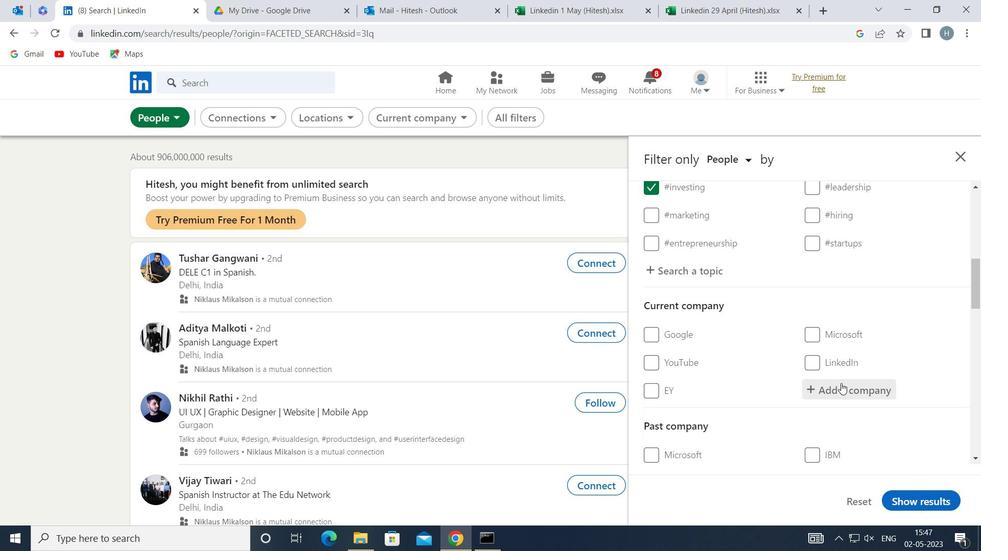 
Action: Key pressed <Key.shift>ME
Screenshot: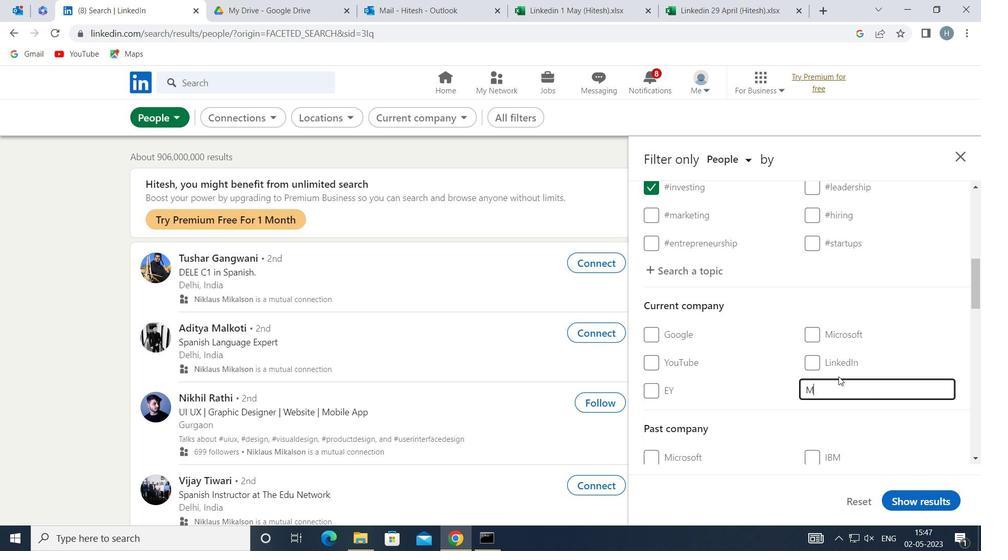 
Action: Mouse moved to (858, 370)
Screenshot: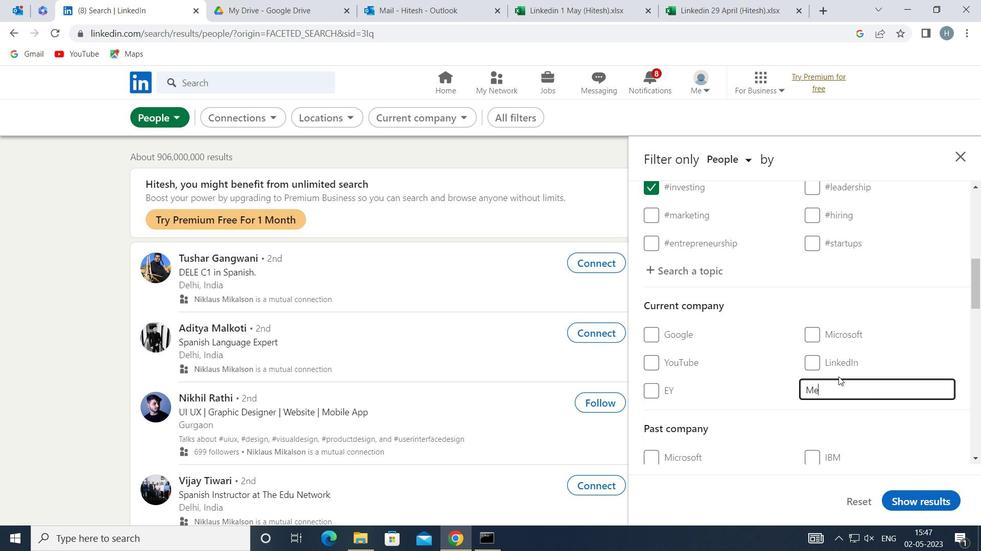 
Action: Key pressed D
Screenshot: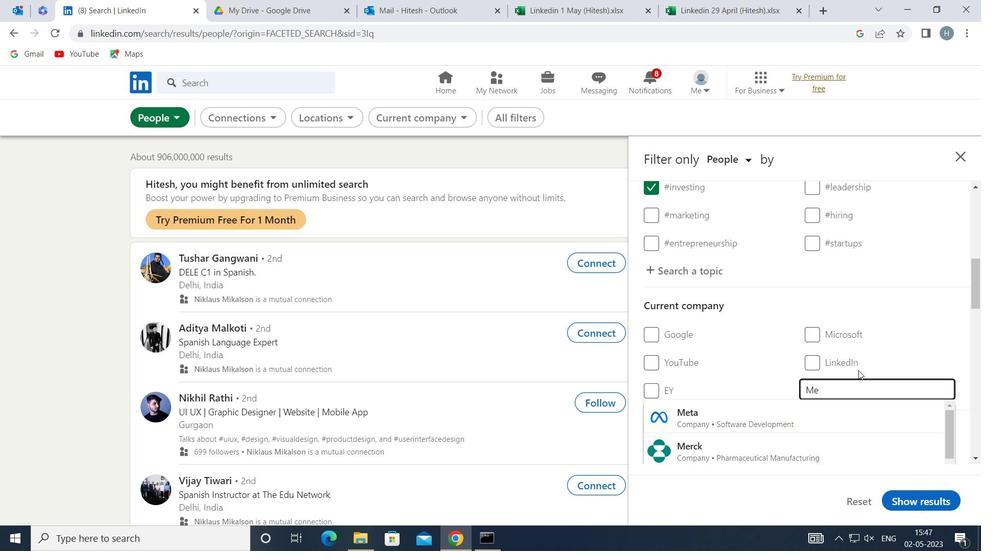 
Action: Mouse moved to (861, 369)
Screenshot: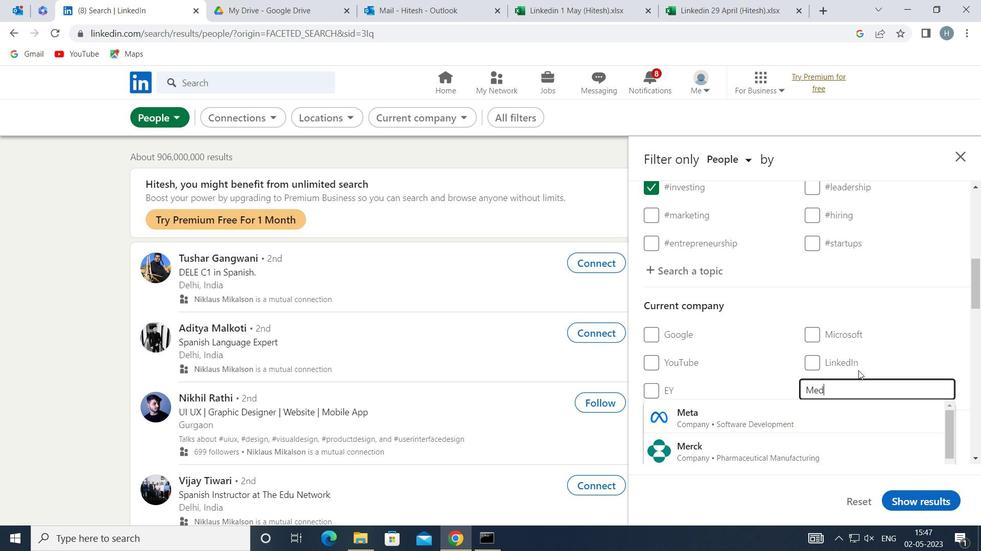 
Action: Key pressed LINE<Key.space><Key.shift>IN
Screenshot: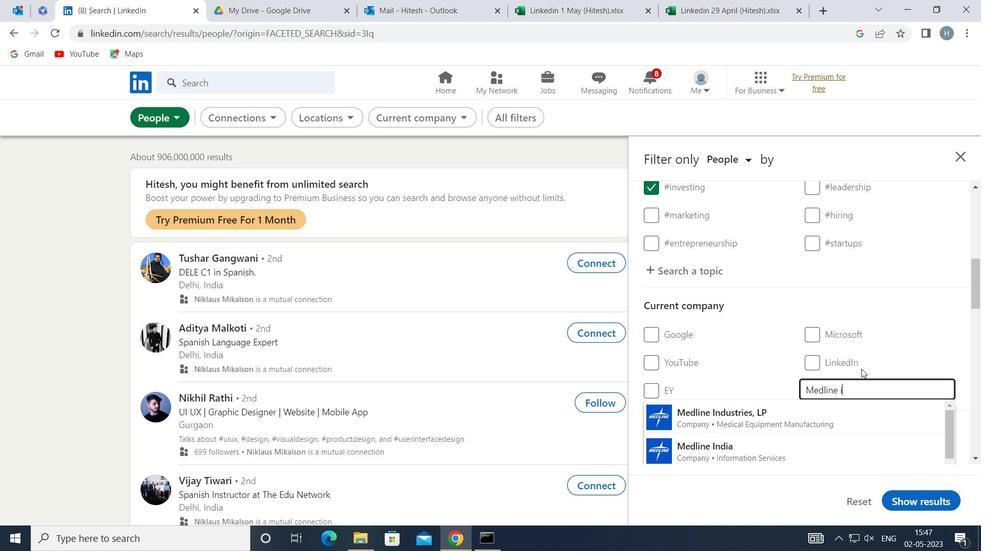 
Action: Mouse moved to (801, 412)
Screenshot: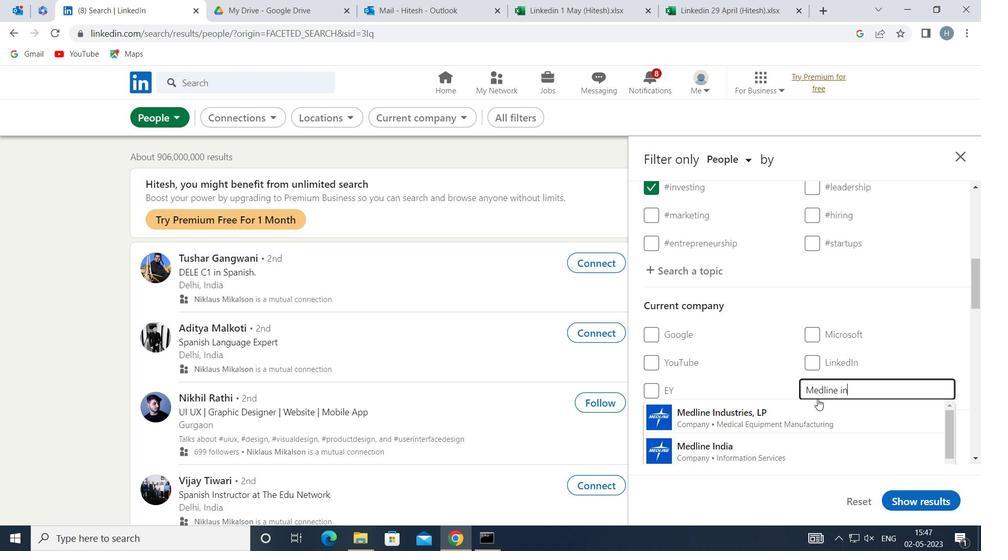 
Action: Mouse pressed left at (801, 412)
Screenshot: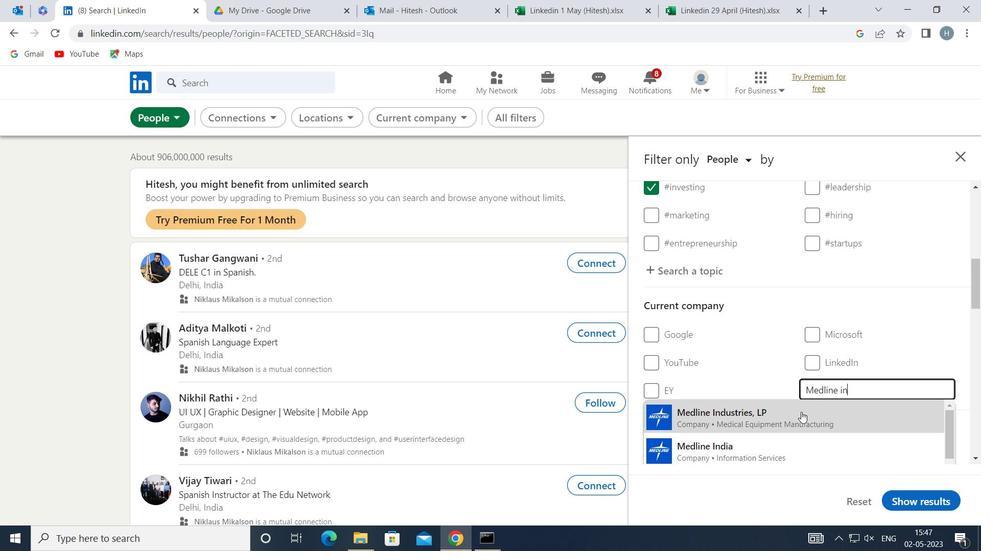 
Action: Mouse moved to (786, 370)
Screenshot: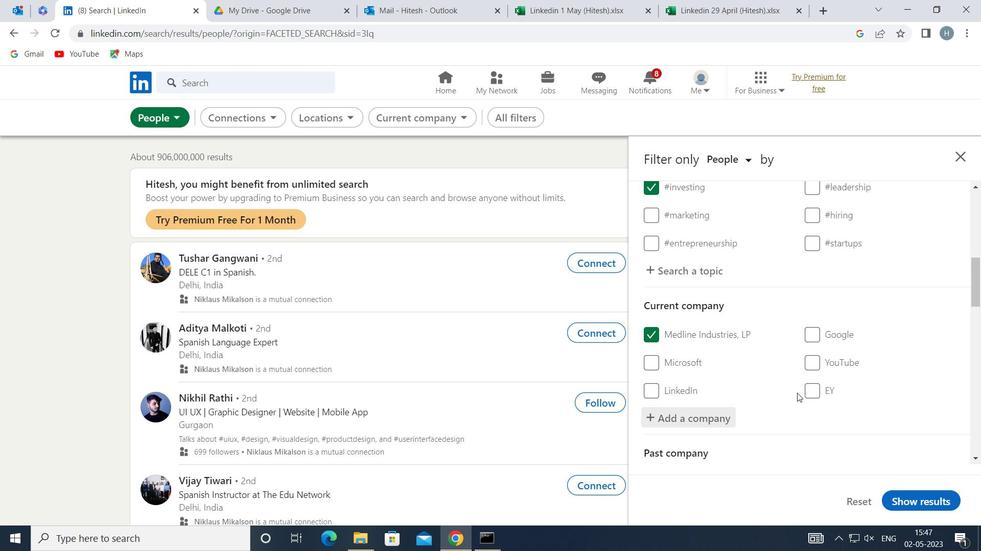 
Action: Mouse scrolled (786, 369) with delta (0, 0)
Screenshot: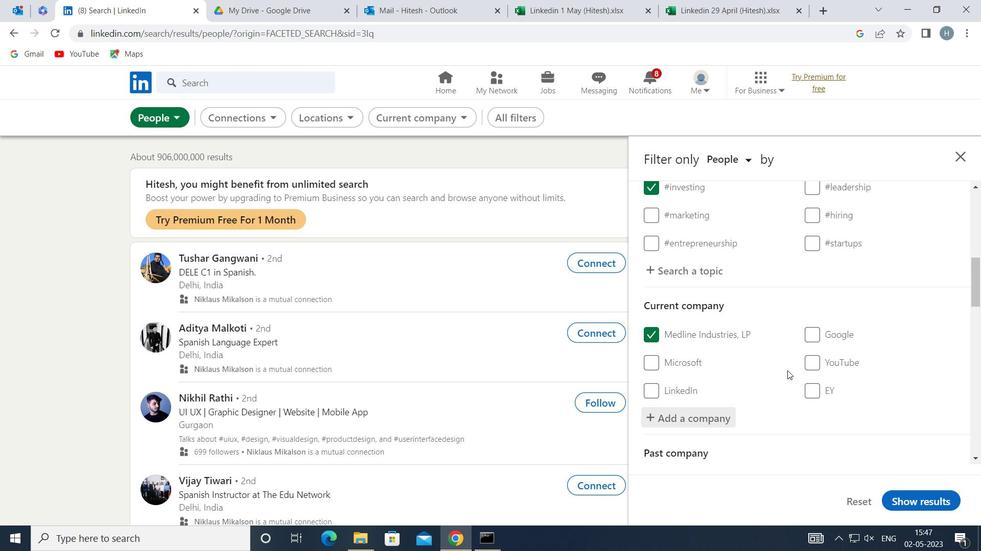 
Action: Mouse moved to (779, 369)
Screenshot: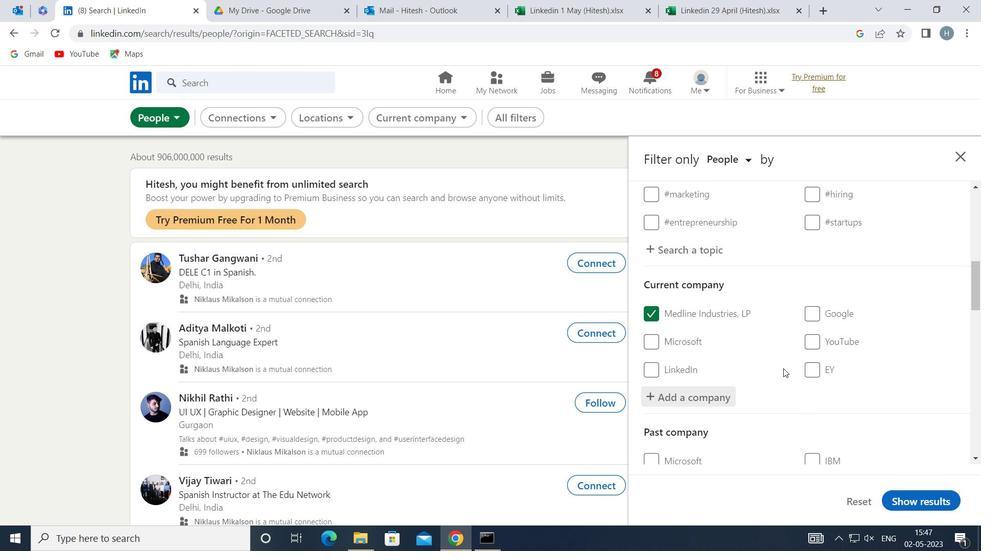 
Action: Mouse scrolled (779, 368) with delta (0, 0)
Screenshot: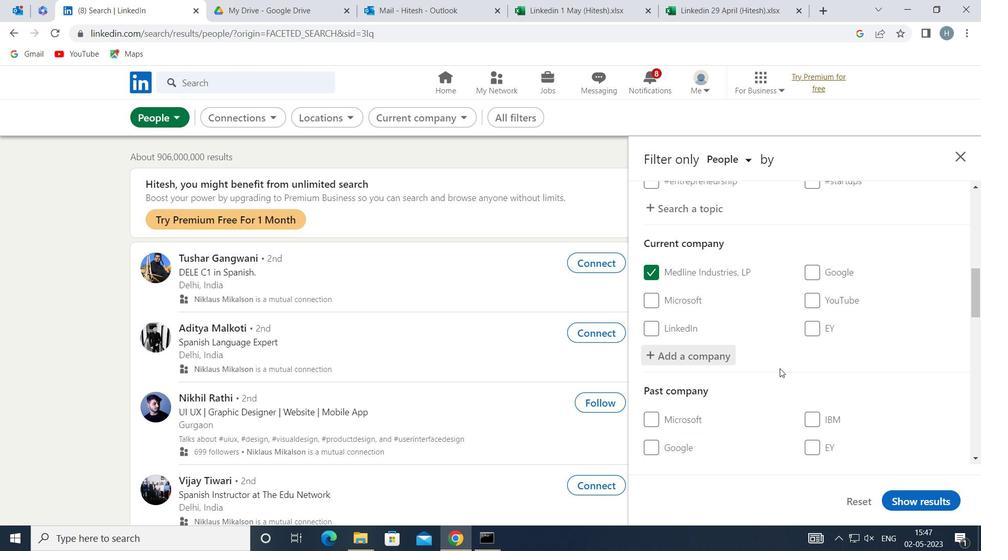 
Action: Mouse scrolled (779, 368) with delta (0, 0)
Screenshot: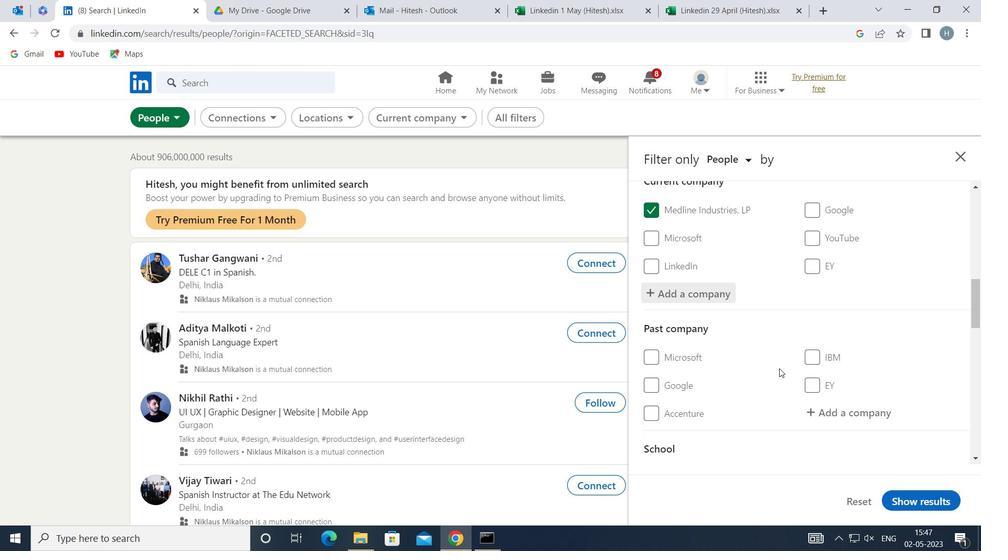 
Action: Mouse scrolled (779, 368) with delta (0, 0)
Screenshot: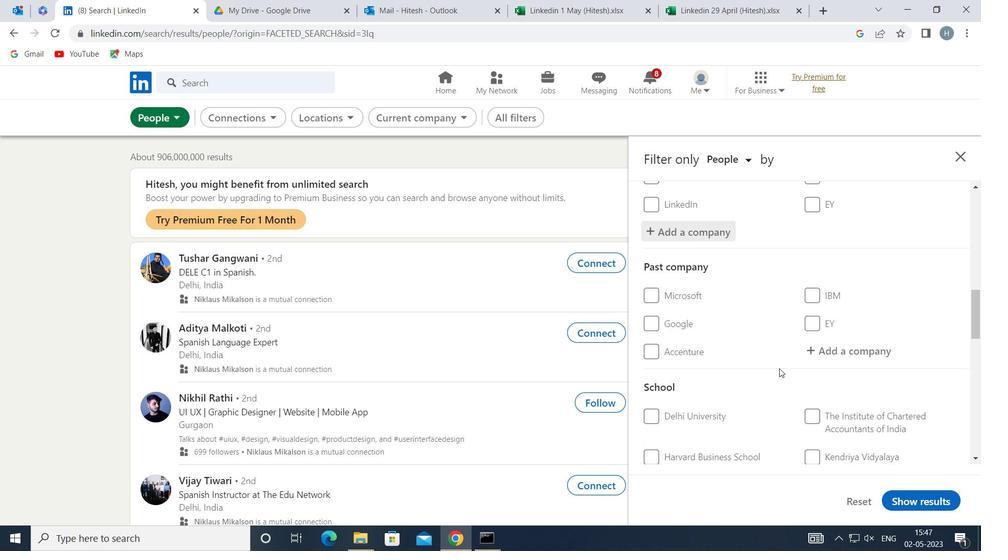 
Action: Mouse moved to (834, 413)
Screenshot: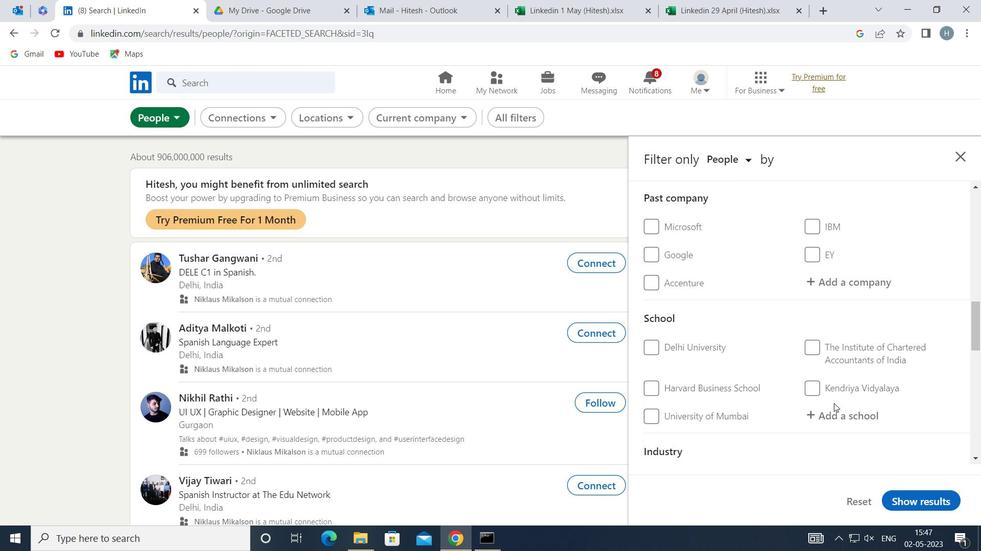 
Action: Mouse pressed left at (834, 413)
Screenshot: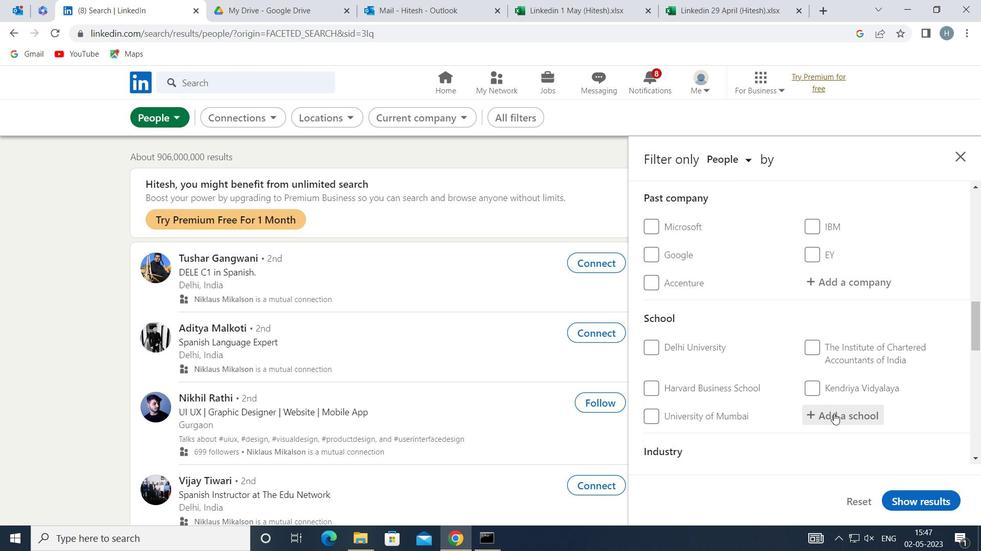 
Action: Mouse moved to (825, 410)
Screenshot: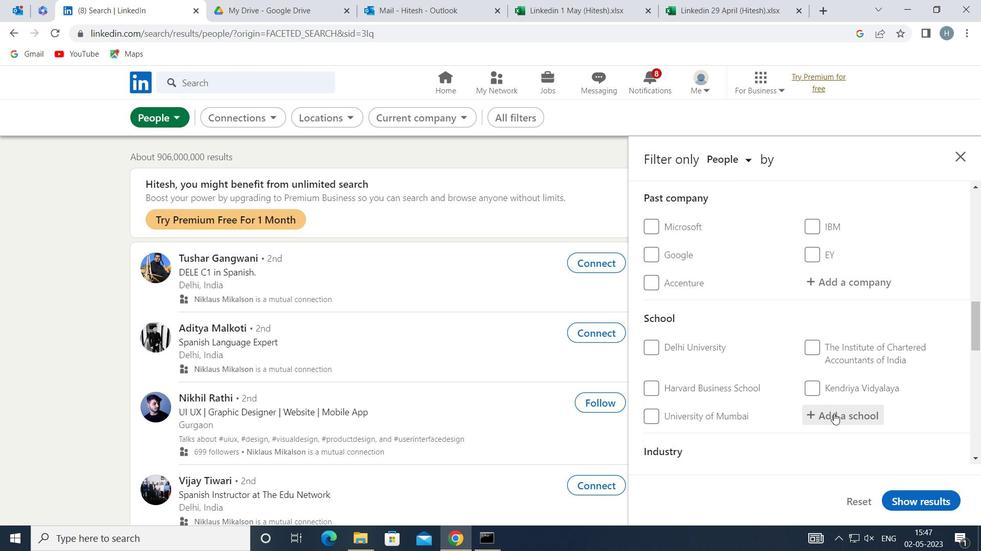 
Action: Key pressed <Key.shift>KAZIRANGA
Screenshot: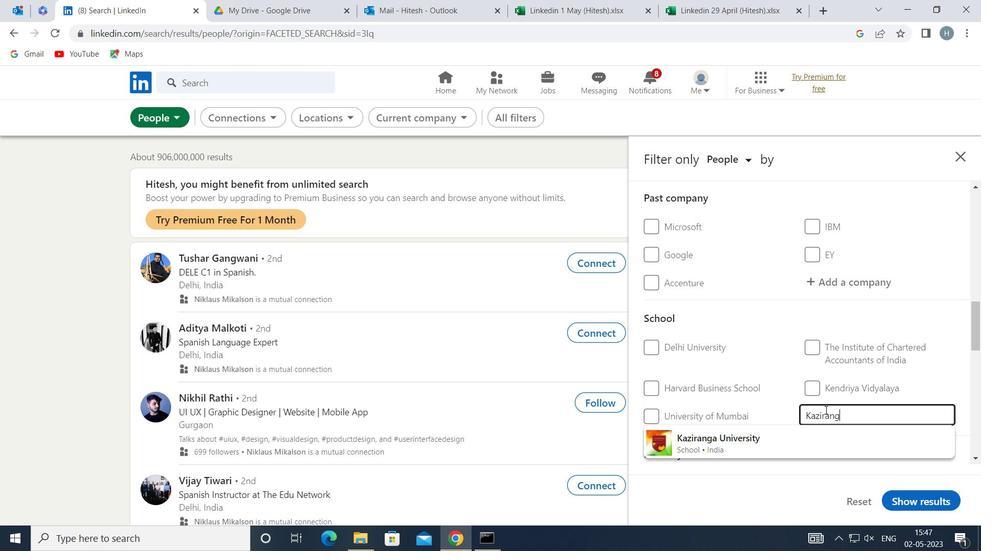 
Action: Mouse moved to (778, 441)
Screenshot: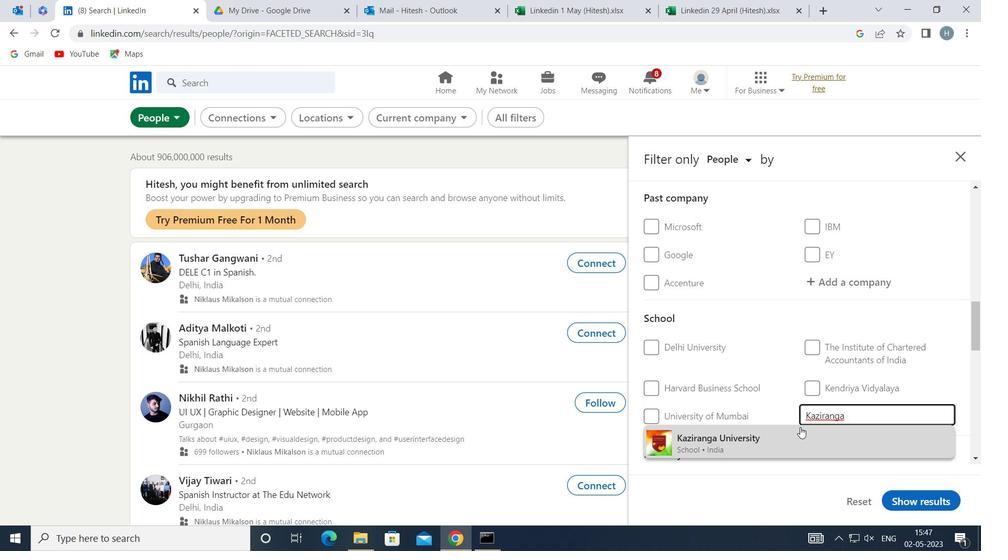 
Action: Mouse pressed left at (778, 441)
Screenshot: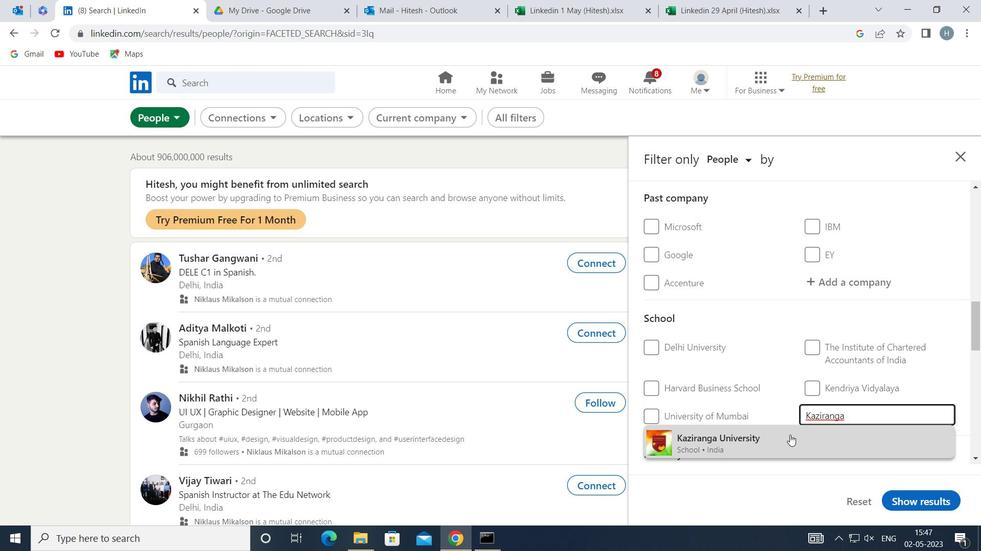 
Action: Mouse moved to (764, 417)
Screenshot: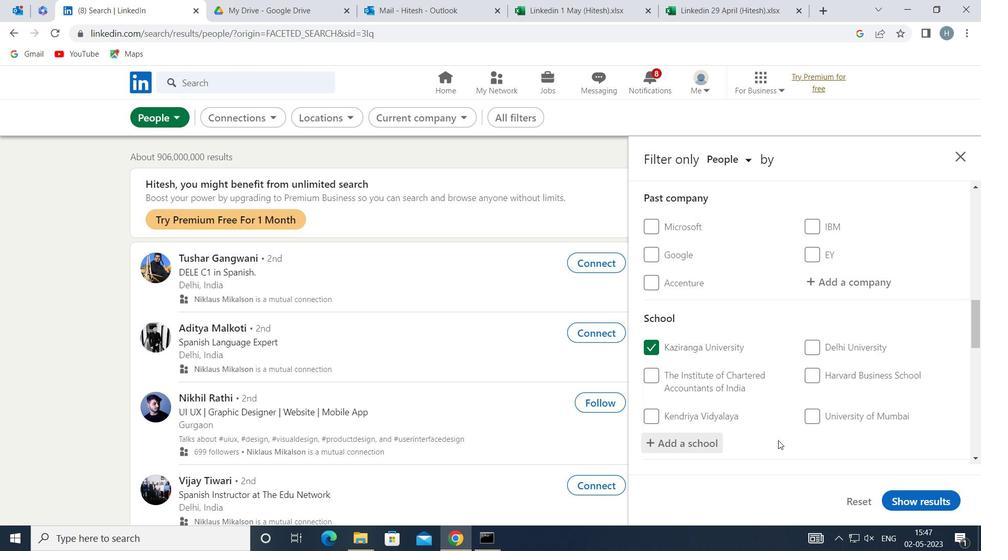 
Action: Mouse scrolled (764, 417) with delta (0, 0)
Screenshot: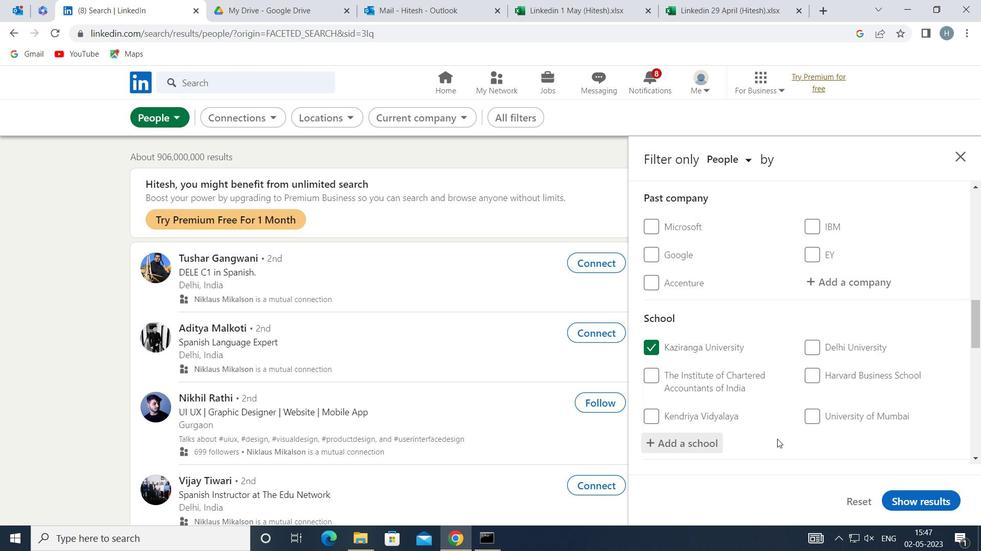 
Action: Mouse scrolled (764, 417) with delta (0, 0)
Screenshot: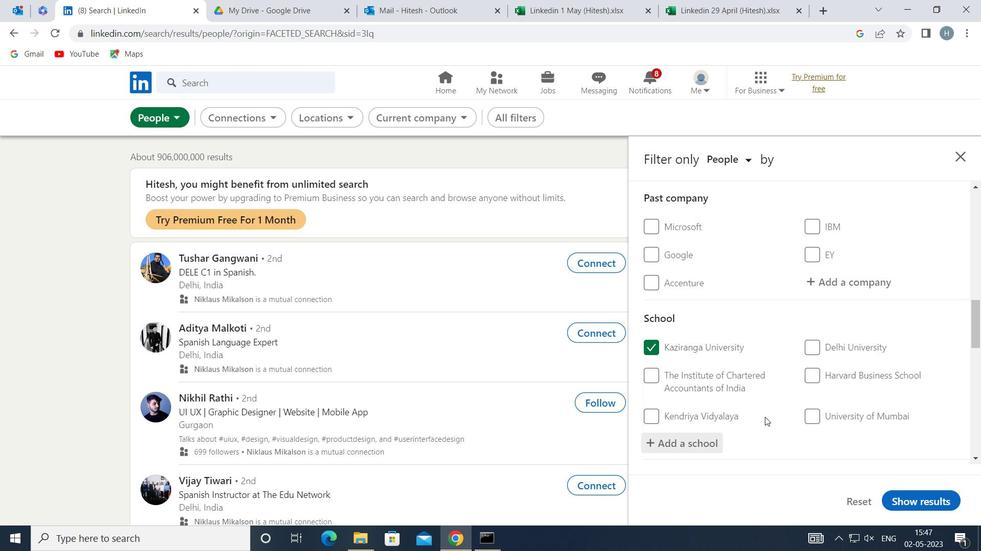 
Action: Mouse moved to (760, 419)
Screenshot: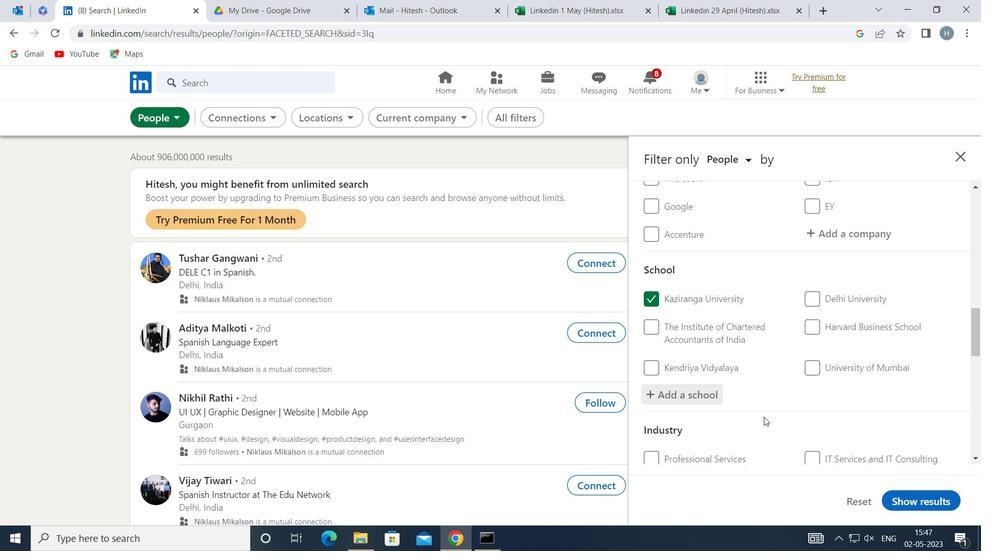 
Action: Mouse scrolled (760, 418) with delta (0, 0)
Screenshot: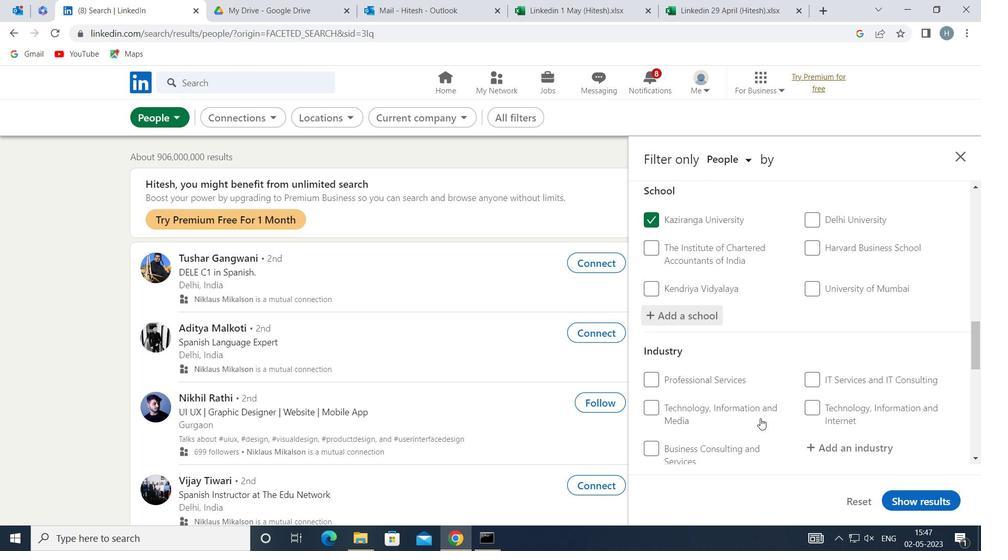 
Action: Mouse moved to (862, 384)
Screenshot: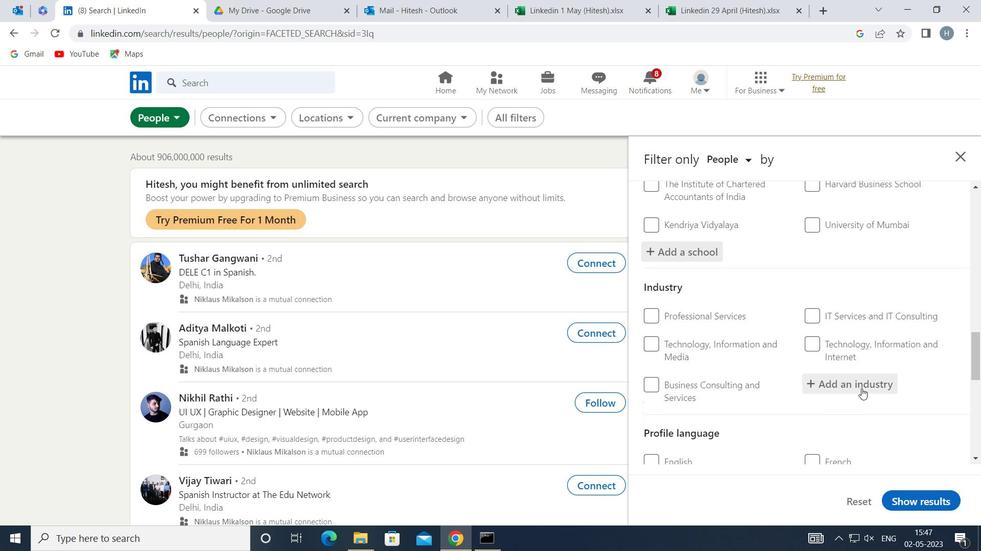 
Action: Mouse pressed left at (862, 384)
Screenshot: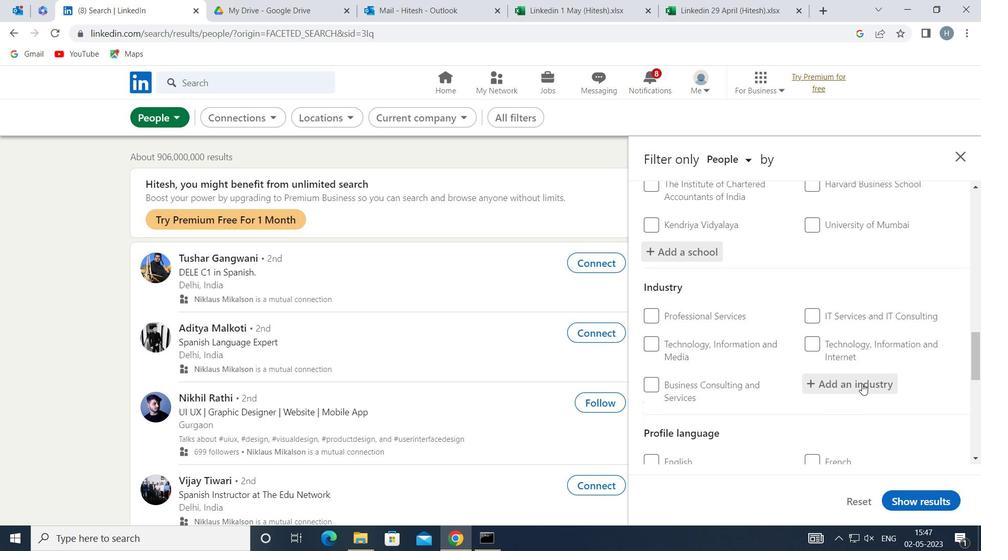 
Action: Key pressed <Key.shift>SHEET<Key.space><Key.shift>MU
Screenshot: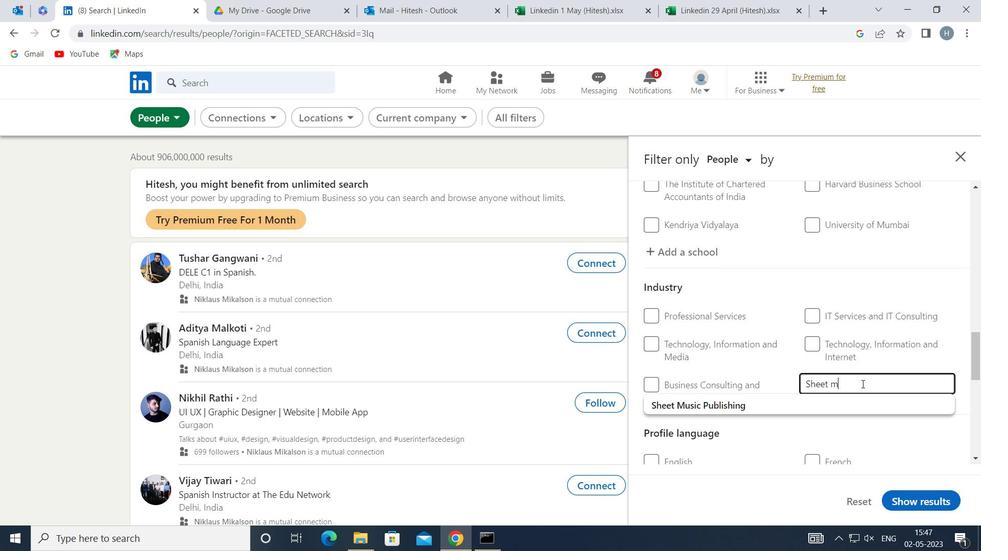 
Action: Mouse moved to (779, 407)
Screenshot: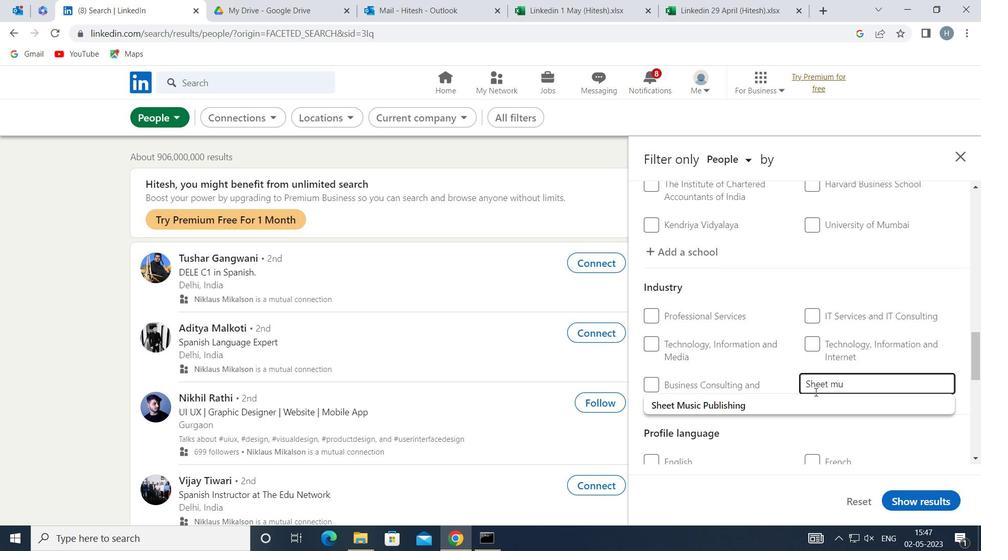 
Action: Mouse pressed left at (779, 407)
Screenshot: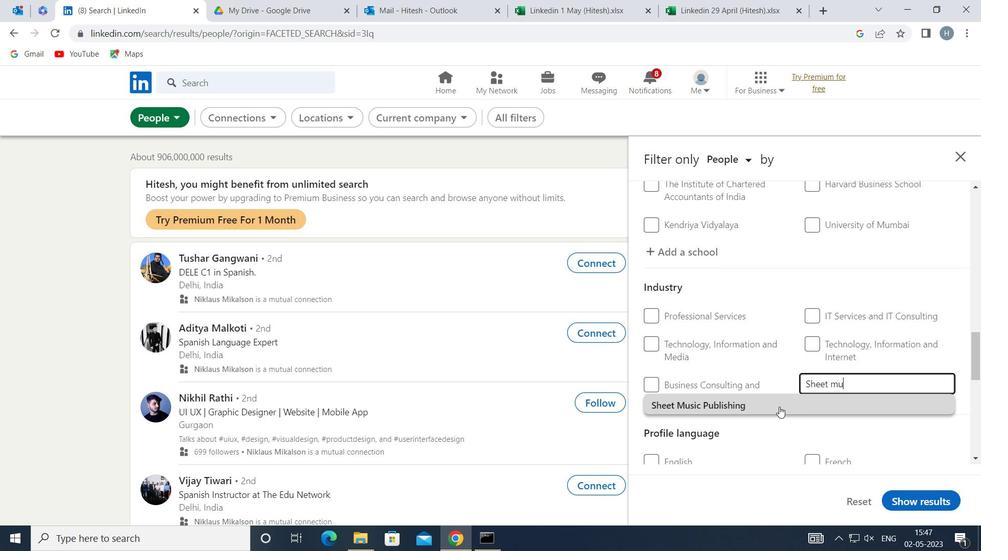 
Action: Mouse moved to (754, 401)
Screenshot: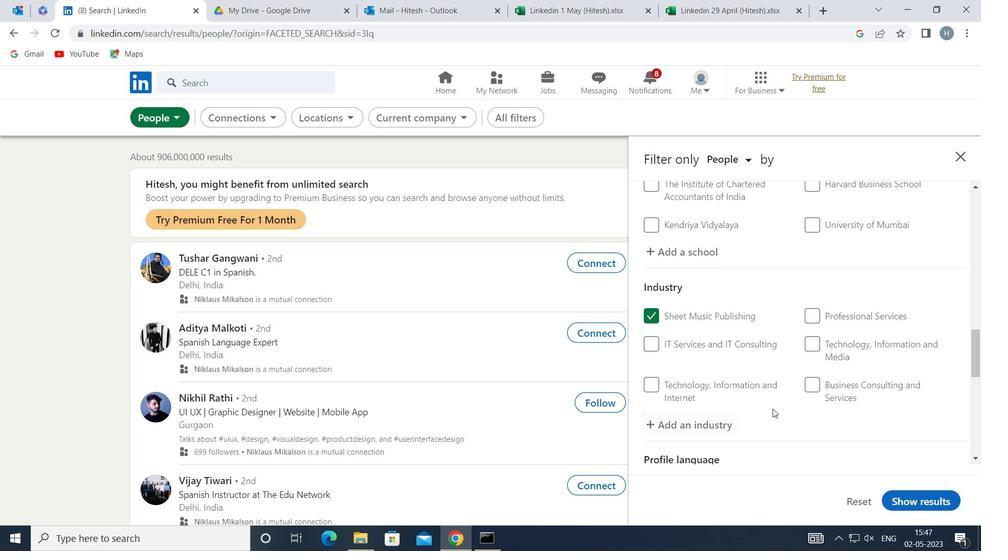 
Action: Mouse scrolled (754, 401) with delta (0, 0)
Screenshot: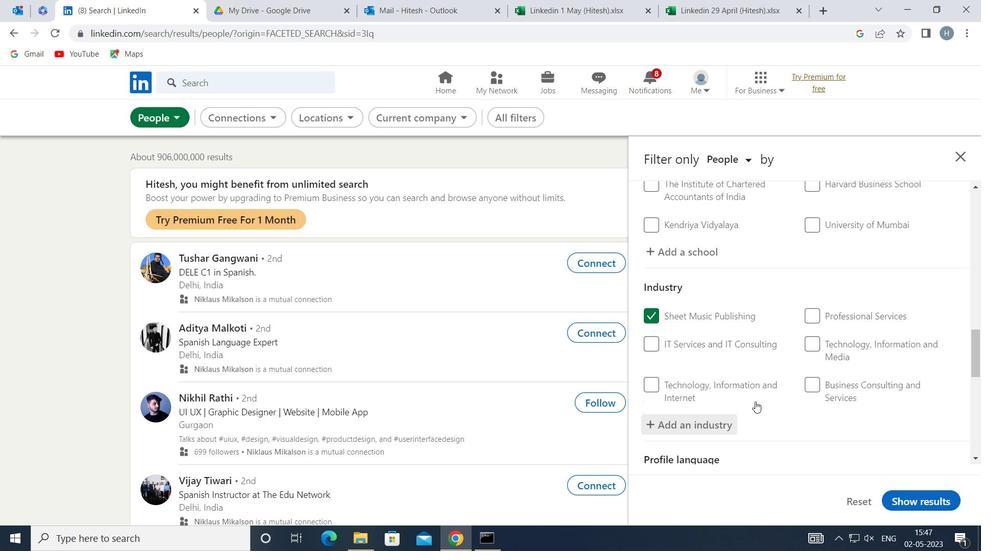 
Action: Mouse scrolled (754, 401) with delta (0, 0)
Screenshot: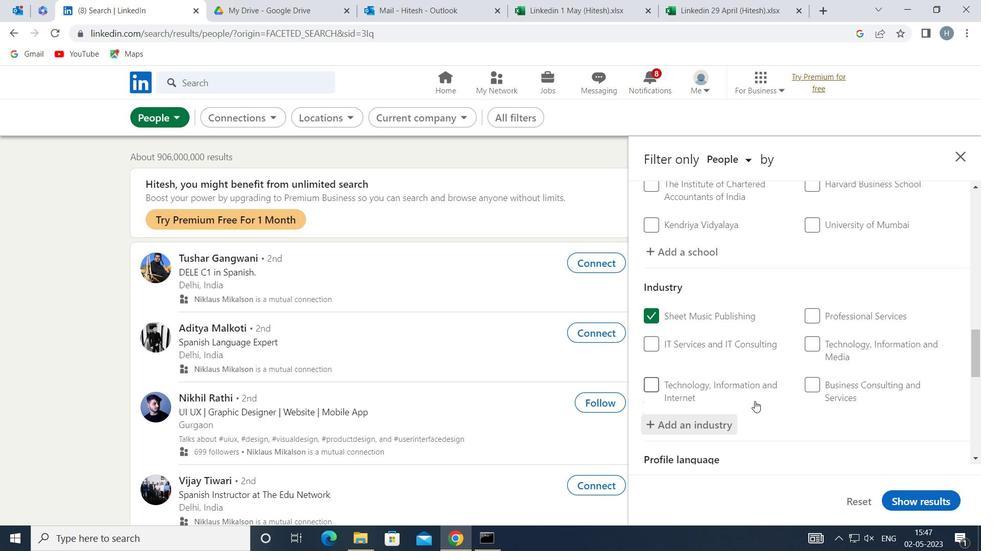 
Action: Mouse moved to (764, 395)
Screenshot: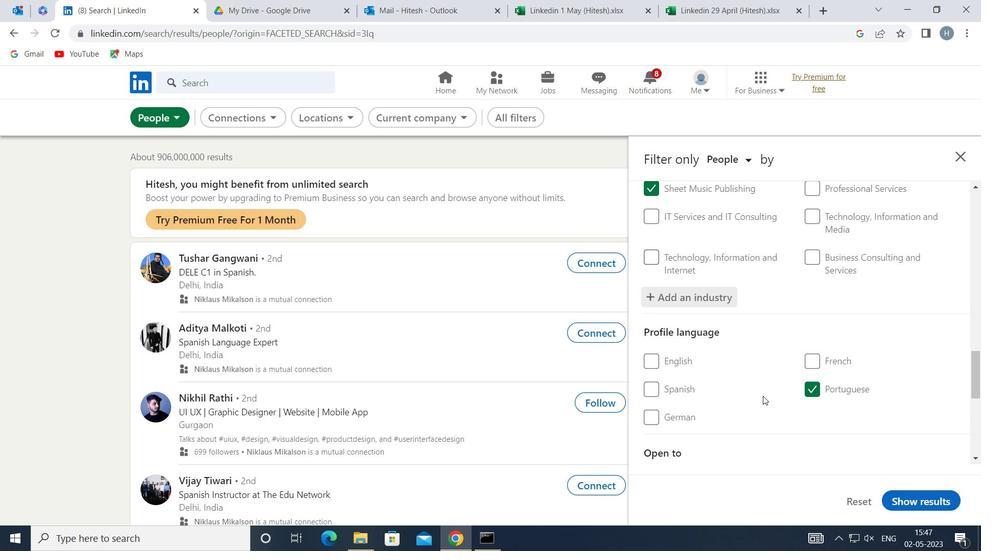 
Action: Mouse scrolled (764, 395) with delta (0, 0)
Screenshot: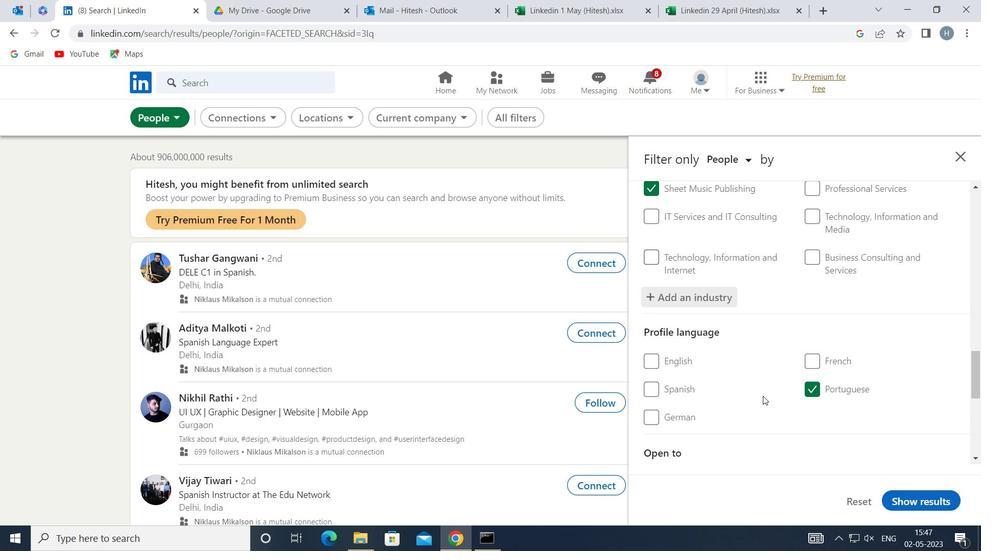 
Action: Mouse scrolled (764, 395) with delta (0, 0)
Screenshot: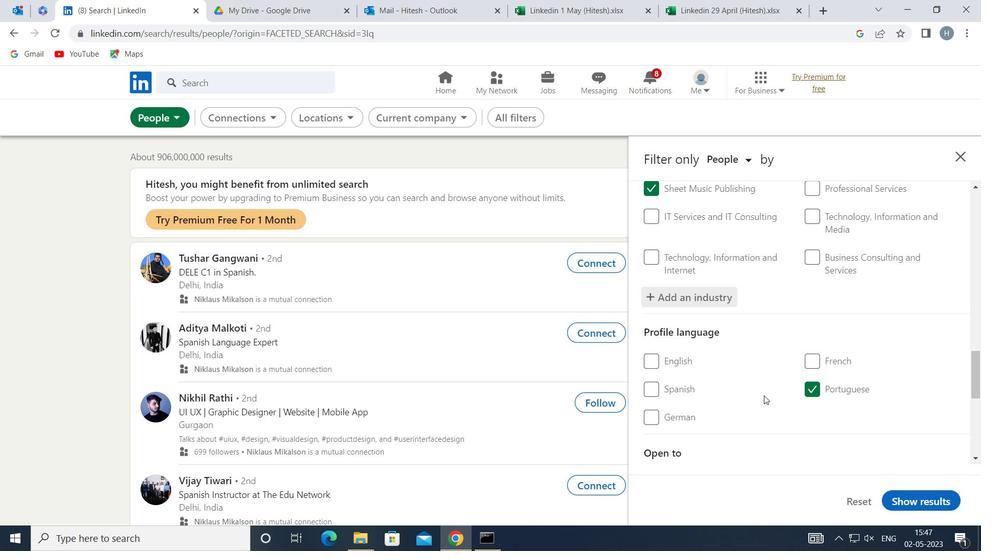 
Action: Mouse scrolled (764, 395) with delta (0, 0)
Screenshot: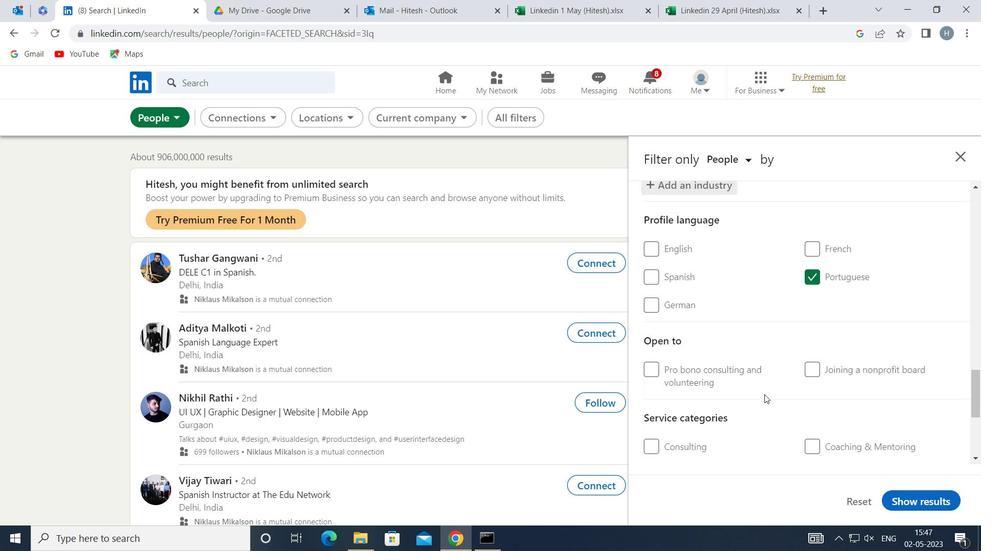 
Action: Mouse moved to (767, 394)
Screenshot: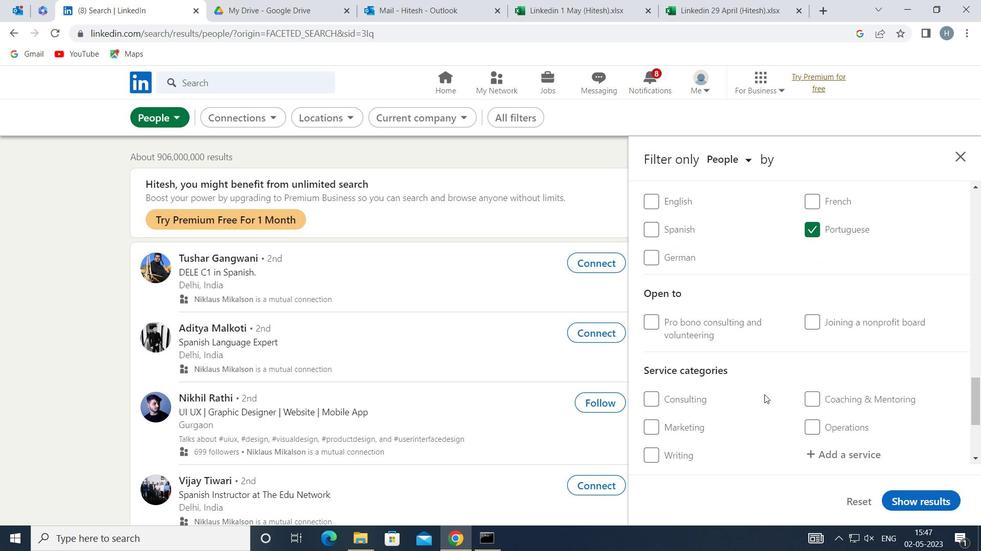 
Action: Mouse scrolled (767, 393) with delta (0, 0)
Screenshot: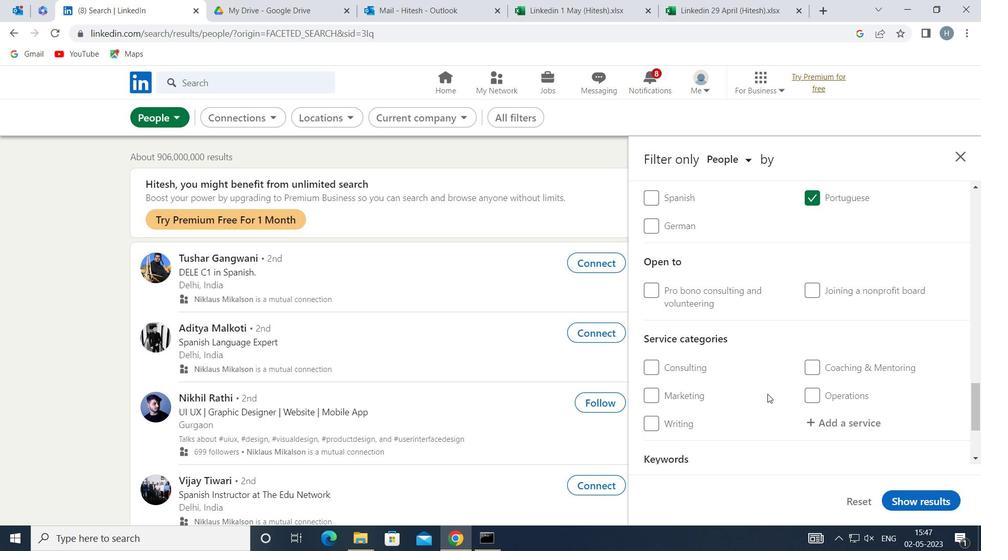 
Action: Mouse moved to (854, 359)
Screenshot: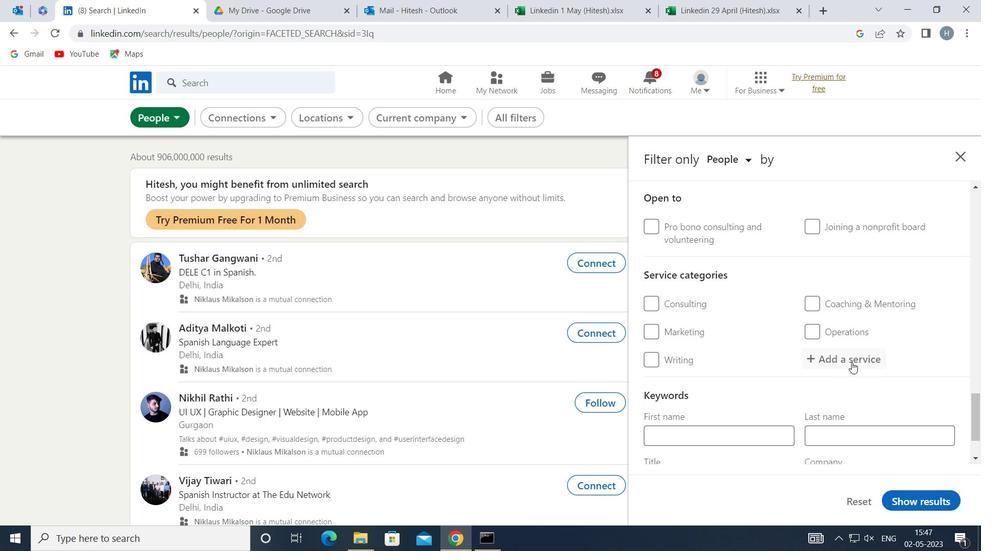 
Action: Mouse pressed left at (854, 359)
Screenshot: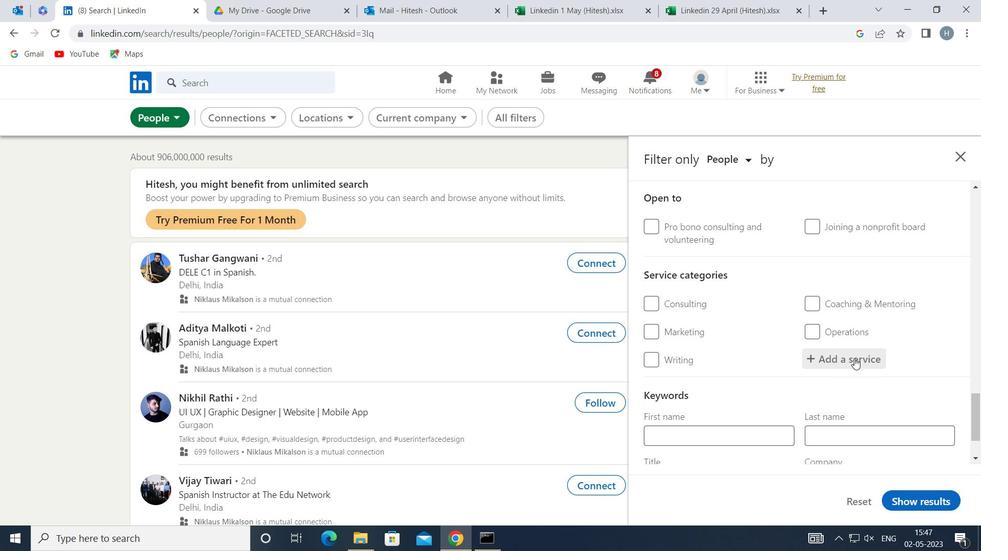 
Action: Key pressed <Key.shift>WEALTH<Key.space><Key.shift>MANAGEMENT
Screenshot: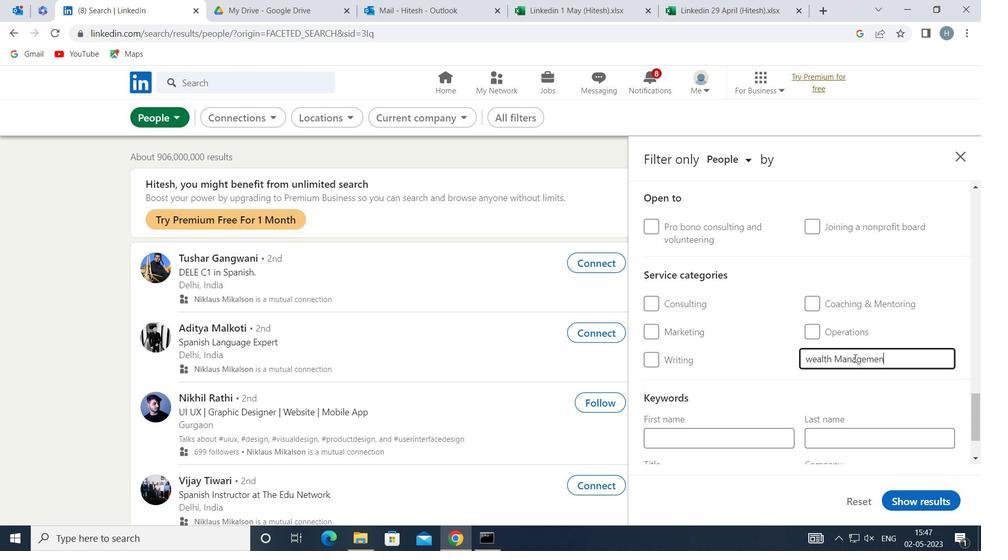 
Action: Mouse moved to (878, 381)
Screenshot: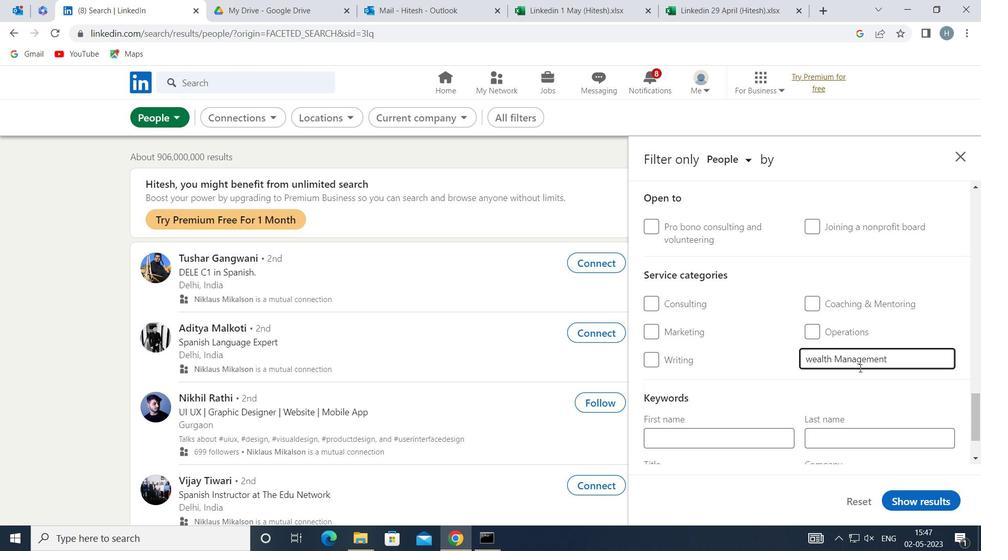 
Action: Mouse pressed left at (878, 381)
Screenshot: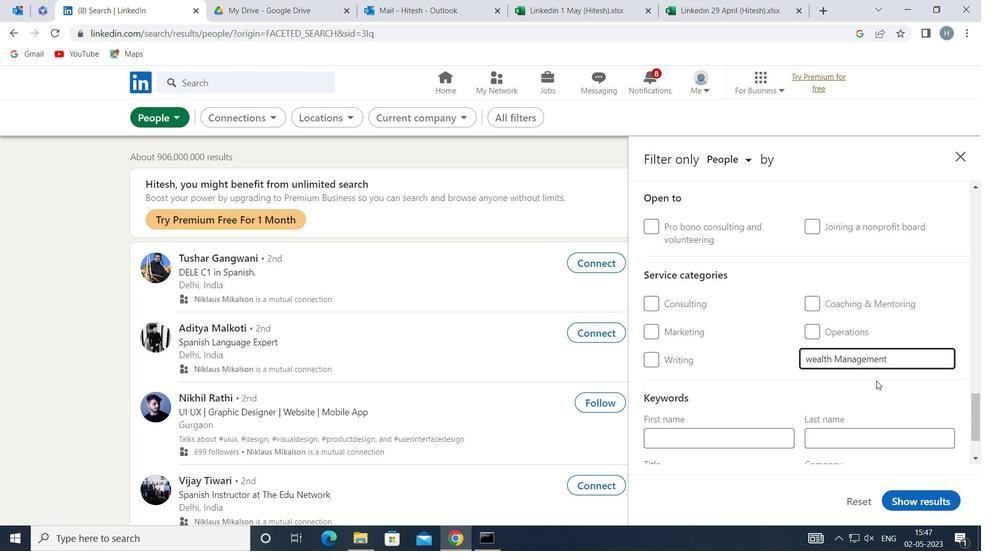 
Action: Mouse moved to (876, 381)
Screenshot: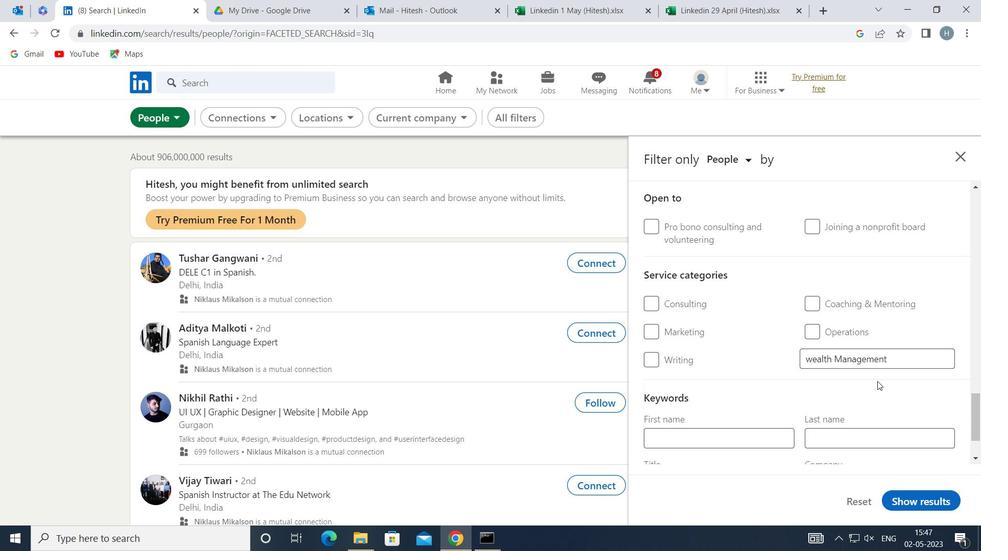 
Action: Mouse scrolled (876, 381) with delta (0, 0)
Screenshot: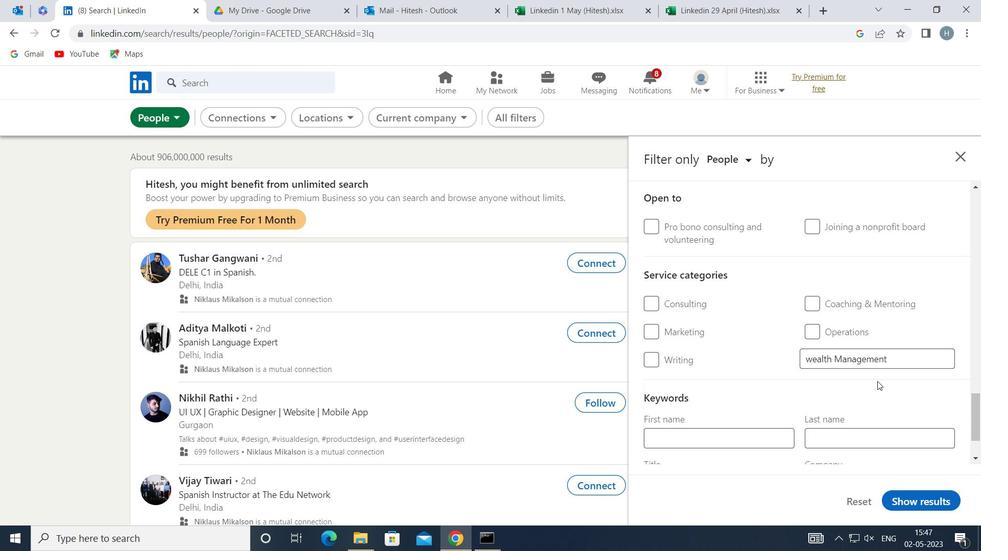 
Action: Mouse moved to (876, 382)
Screenshot: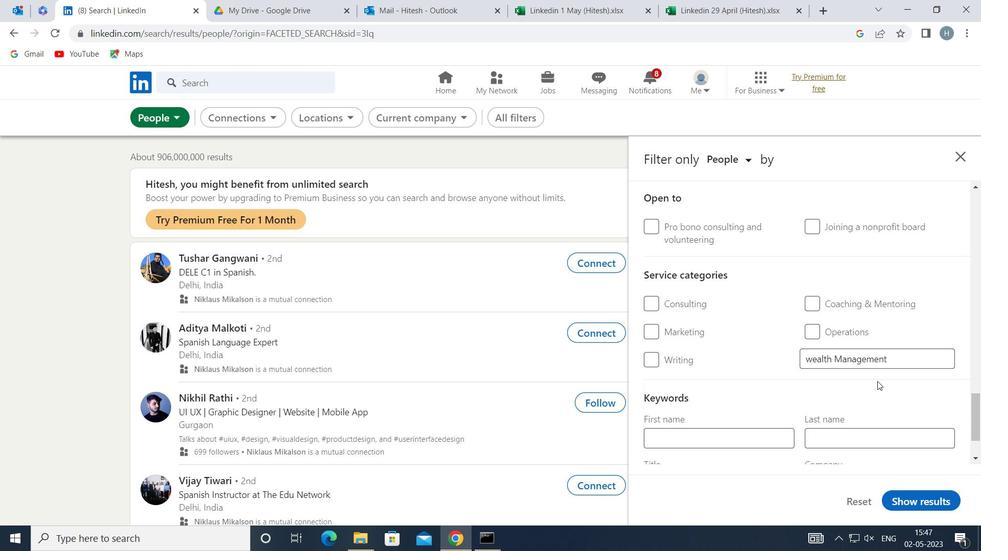 
Action: Mouse scrolled (876, 381) with delta (0, 0)
Screenshot: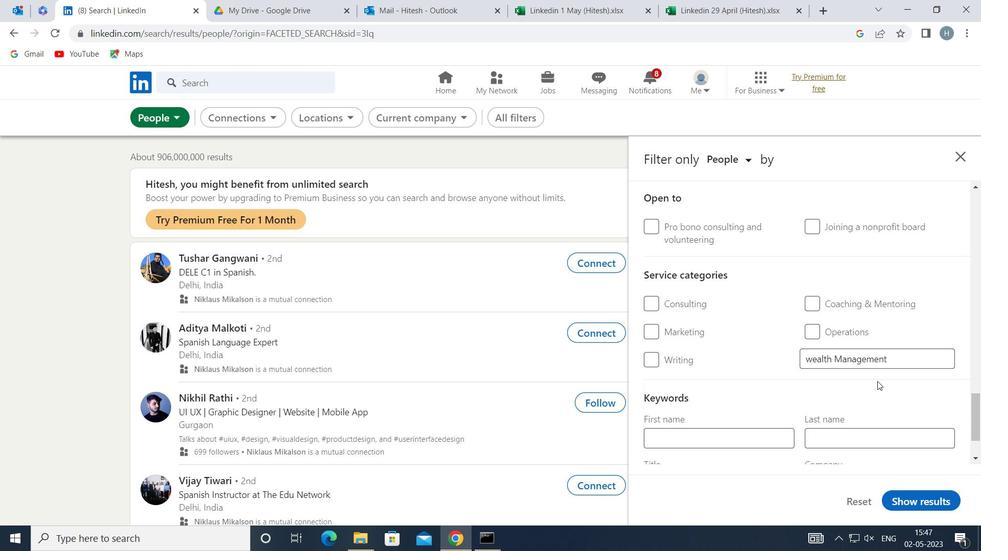 
Action: Mouse moved to (730, 402)
Screenshot: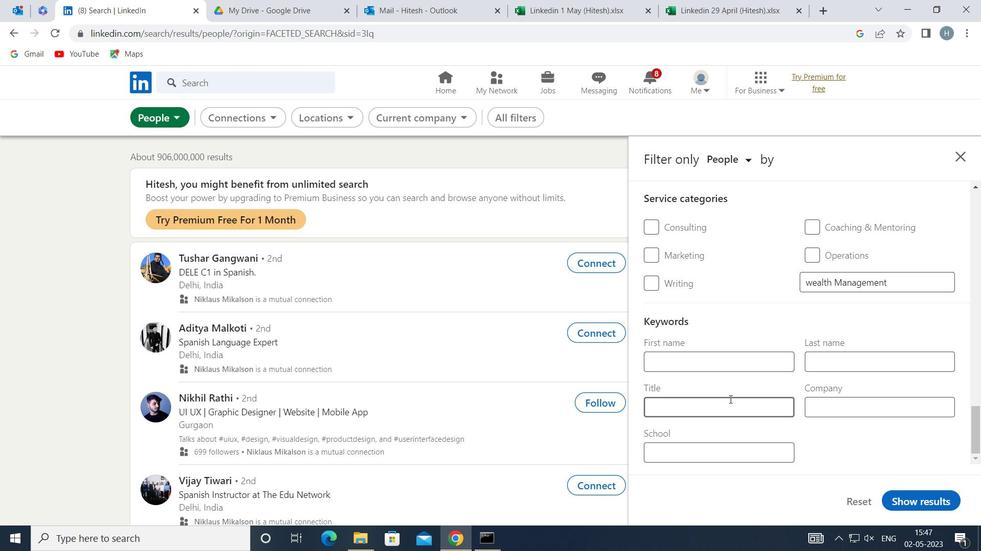 
Action: Mouse pressed left at (730, 402)
Screenshot: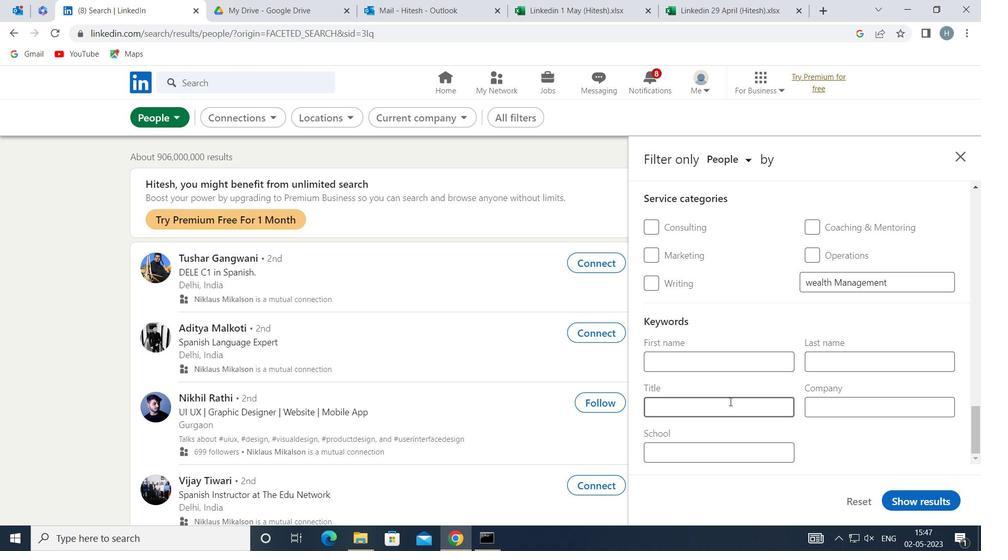 
Action: Key pressed <Key.shift>C-<Key.shift>LEVEL<Key.space>OR<Key.space><Key.shift>C-<Key.shift>SUITE
Screenshot: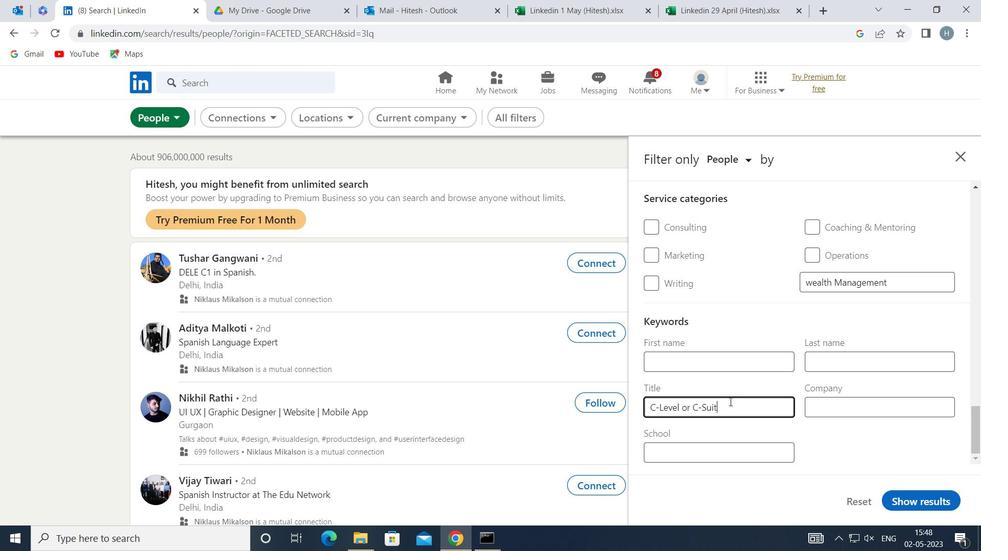 
Action: Mouse moved to (913, 500)
Screenshot: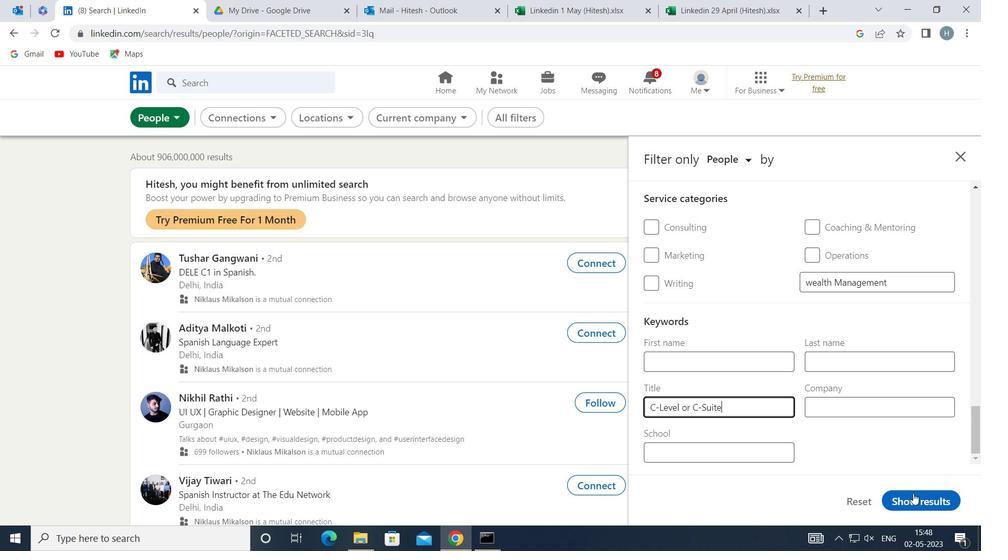 
Action: Mouse pressed left at (913, 500)
Screenshot: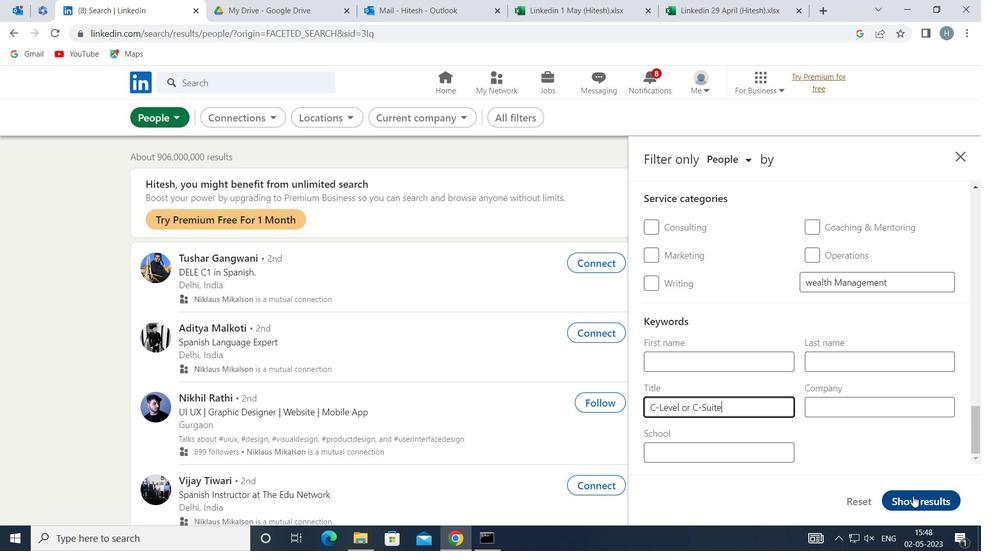 
Action: Mouse moved to (615, 386)
Screenshot: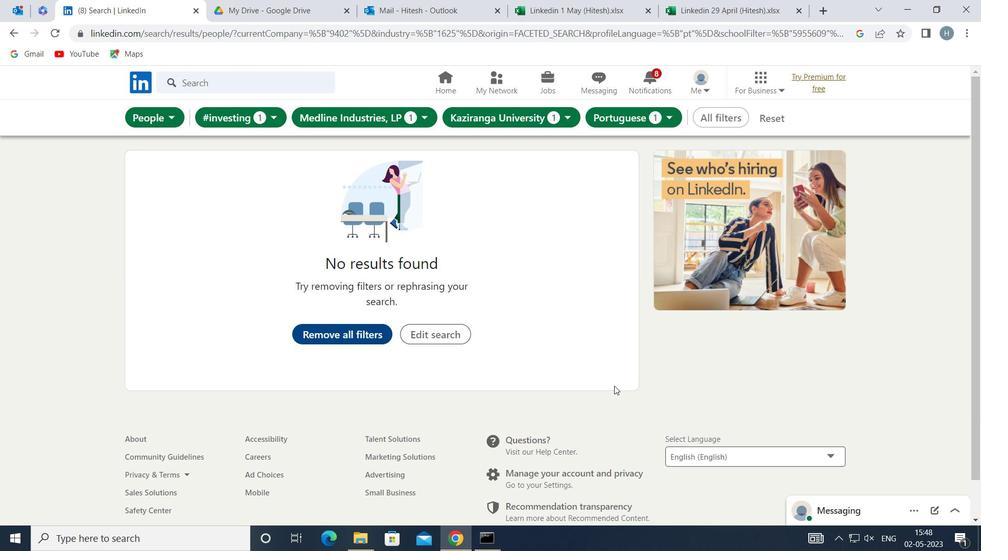 
